 Task: Open a blank sheet, save the file as Stem.doc and add heading 'STEM Education'STEM Education ,with the parapraph,with the parapraph STEM education emphasizes the integration of science, technology, engineering, and mathematics. It promotes hands-on learning, critical thinking, problem-solving, and prepares students for careers in these fields, fostering innovation and technological advancement.Apply Font Style Andalus And font size 12. Apply font style in  Heading Elephant and font size 16 Change heading alignment to  Center
Action: Mouse moved to (165, 235)
Screenshot: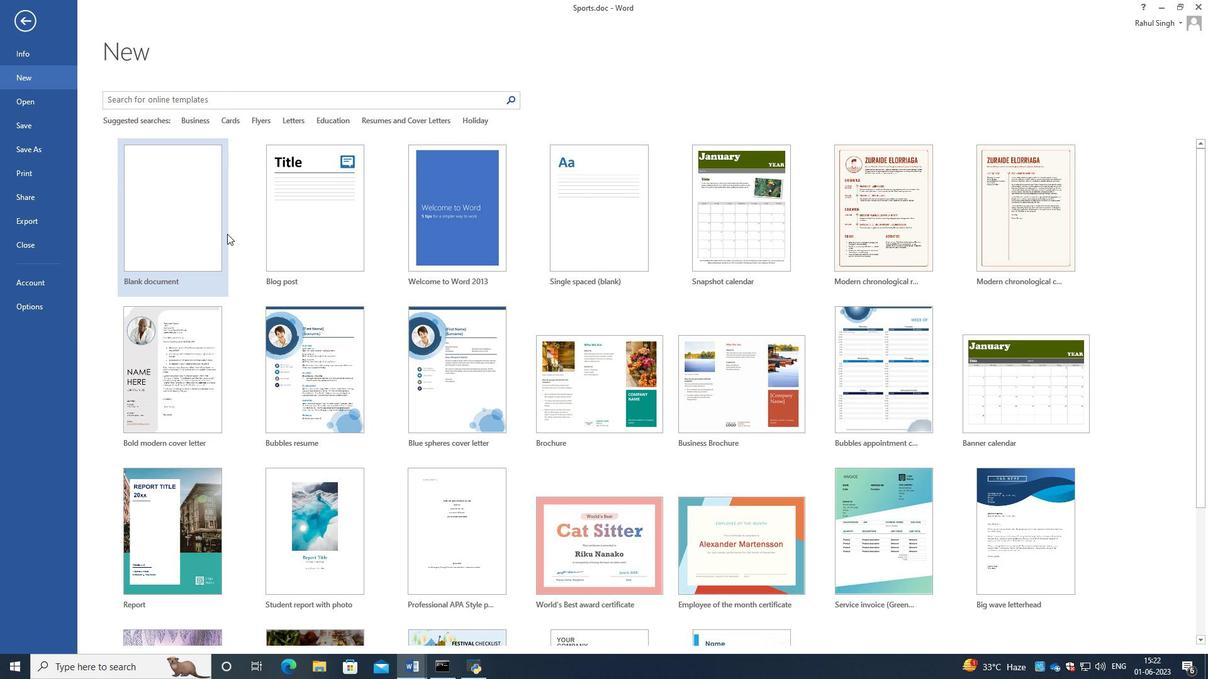 
Action: Mouse pressed left at (165, 235)
Screenshot: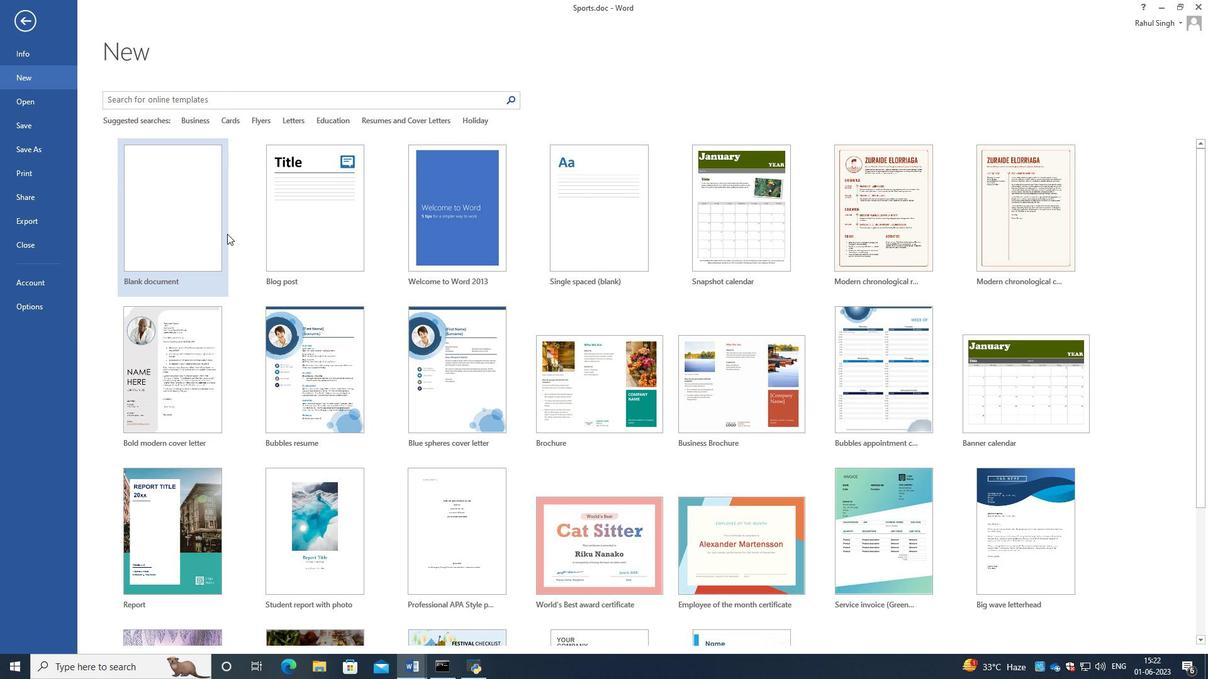 
Action: Mouse moved to (162, 100)
Screenshot: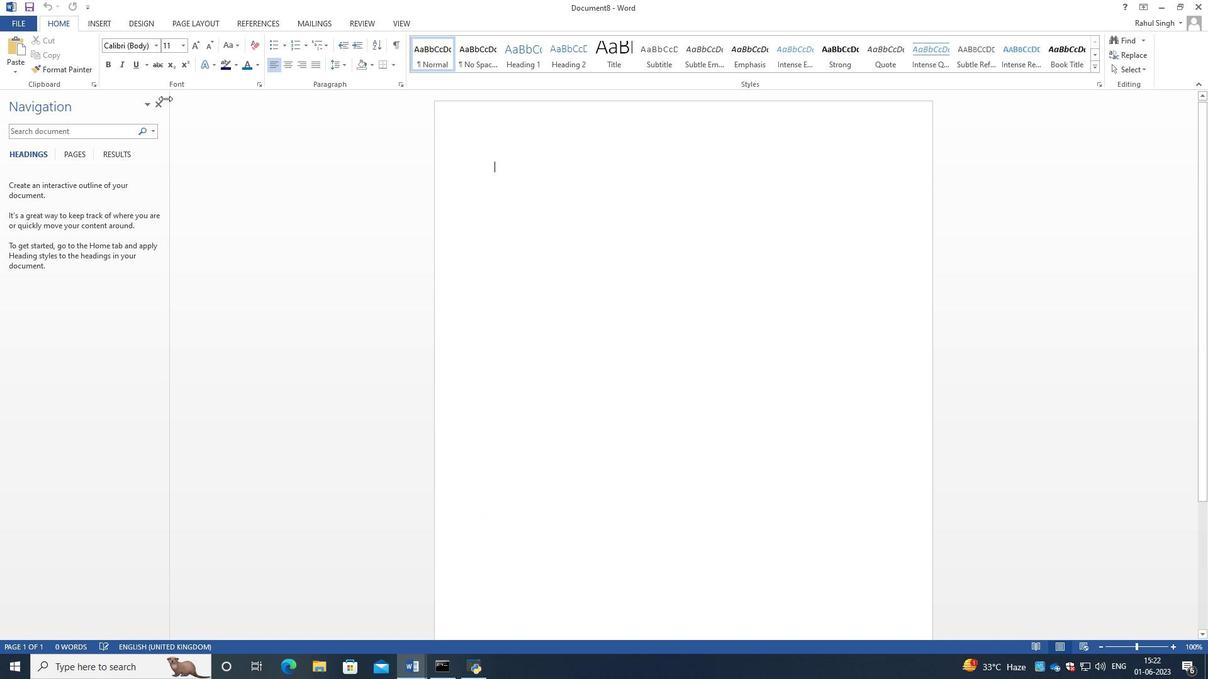 
Action: Mouse pressed left at (162, 100)
Screenshot: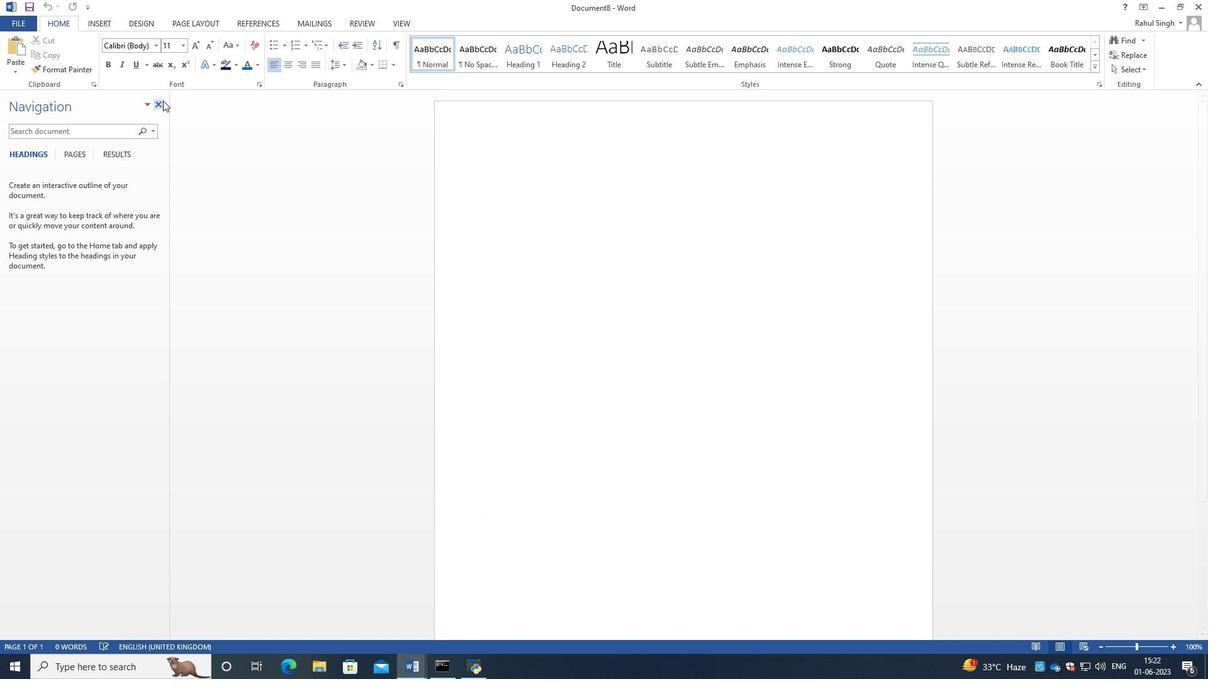 
Action: Mouse moved to (13, 22)
Screenshot: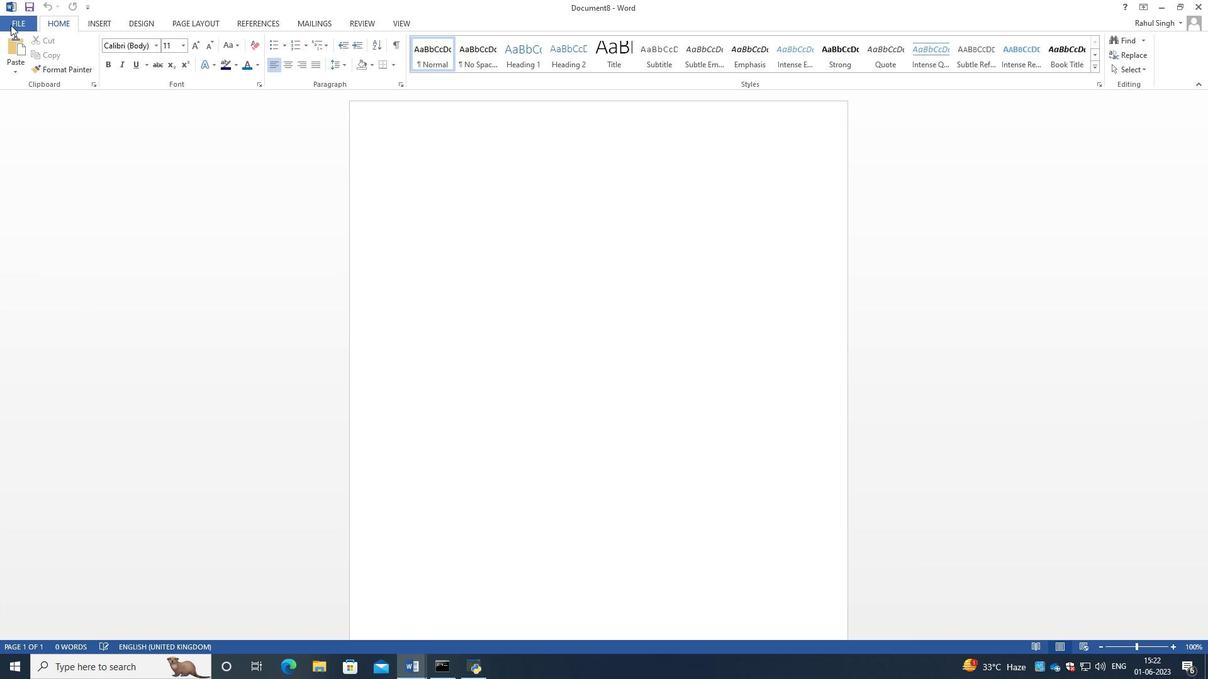 
Action: Mouse pressed left at (13, 22)
Screenshot: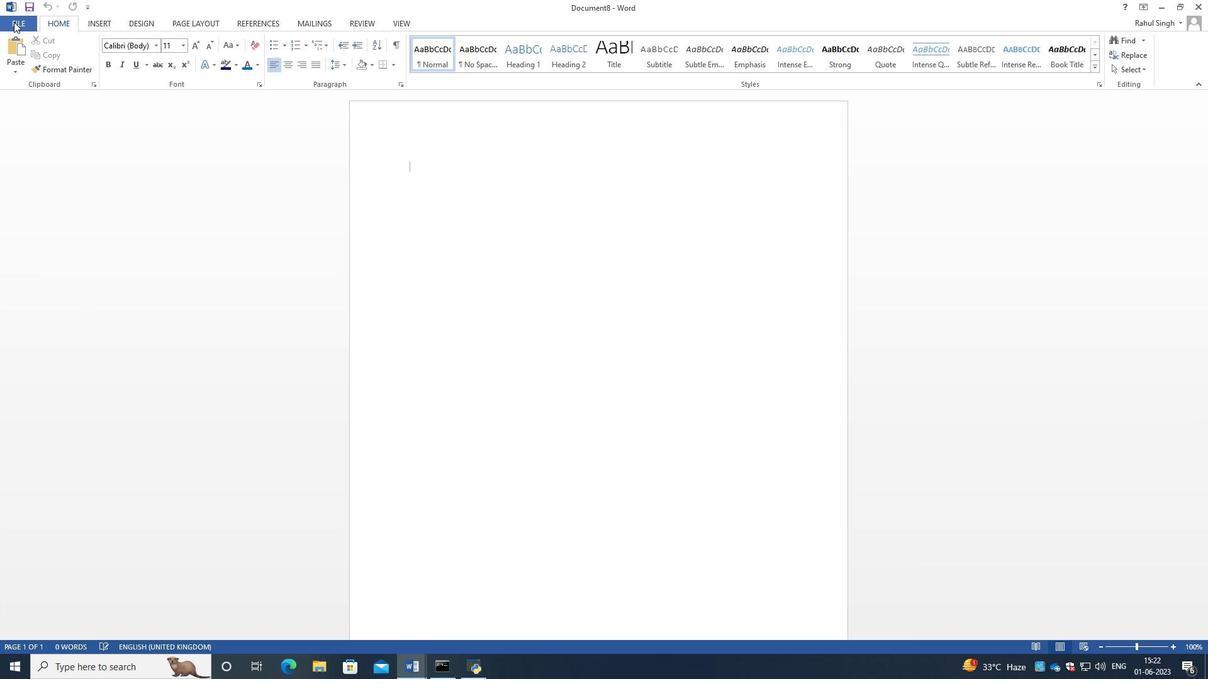 
Action: Mouse moved to (28, 153)
Screenshot: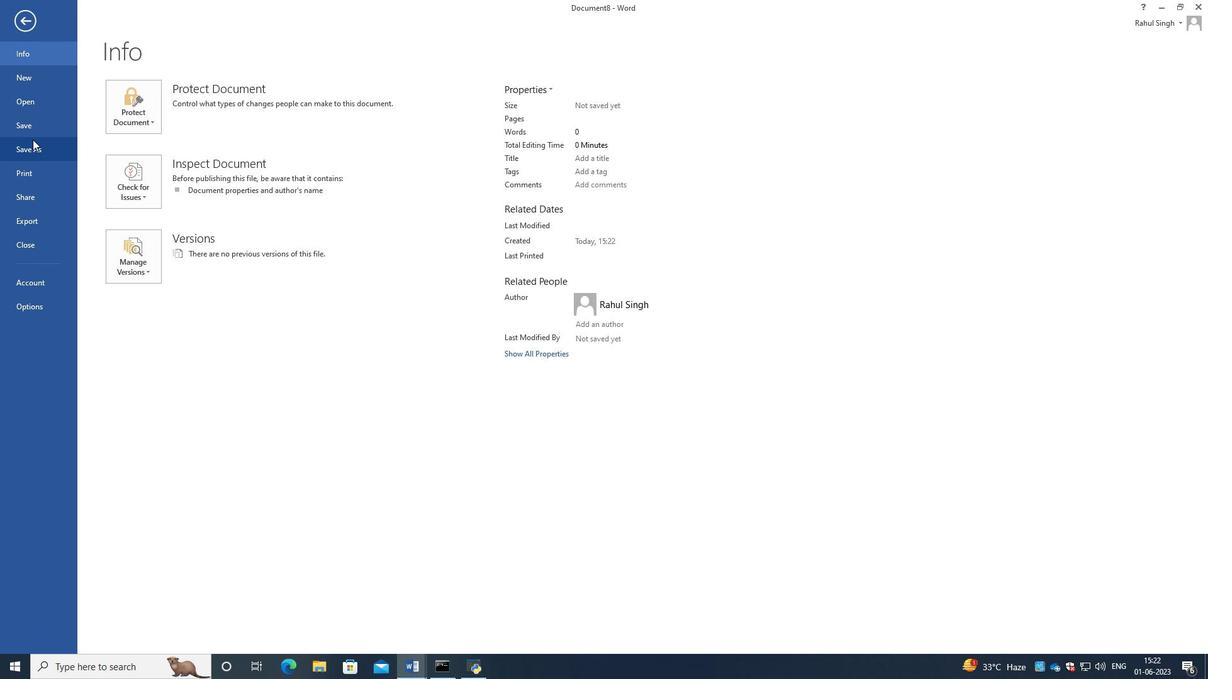 
Action: Mouse pressed left at (28, 153)
Screenshot: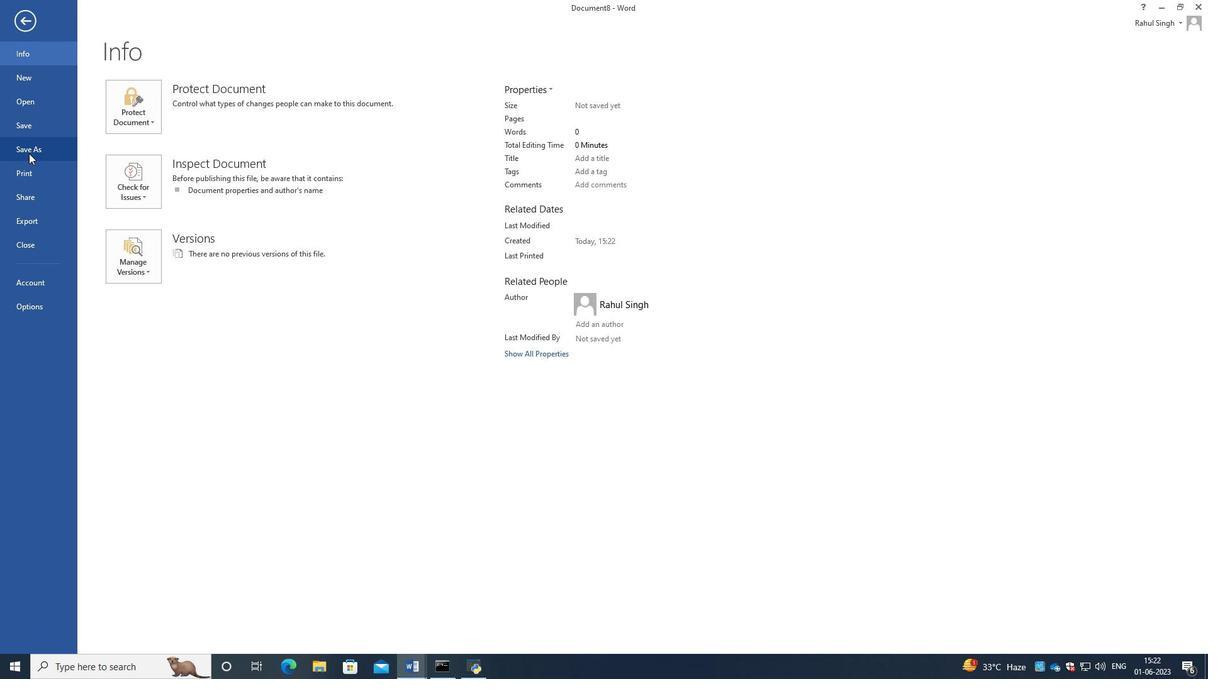 
Action: Mouse moved to (325, 132)
Screenshot: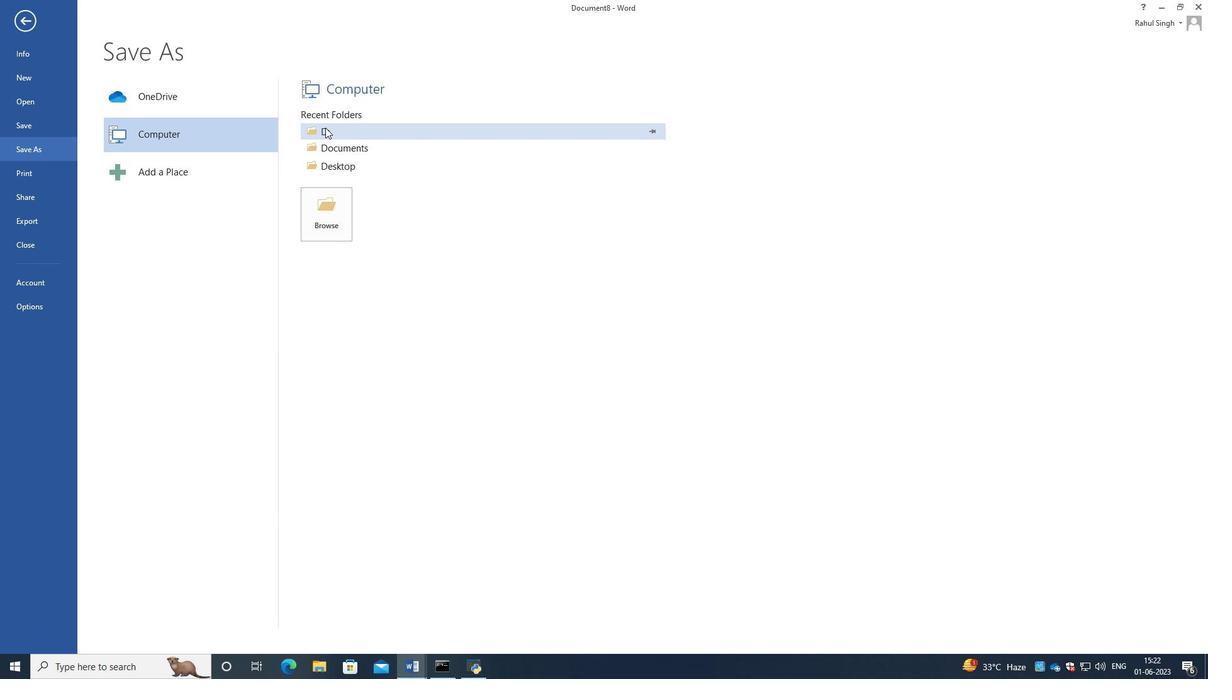 
Action: Mouse pressed left at (325, 132)
Screenshot: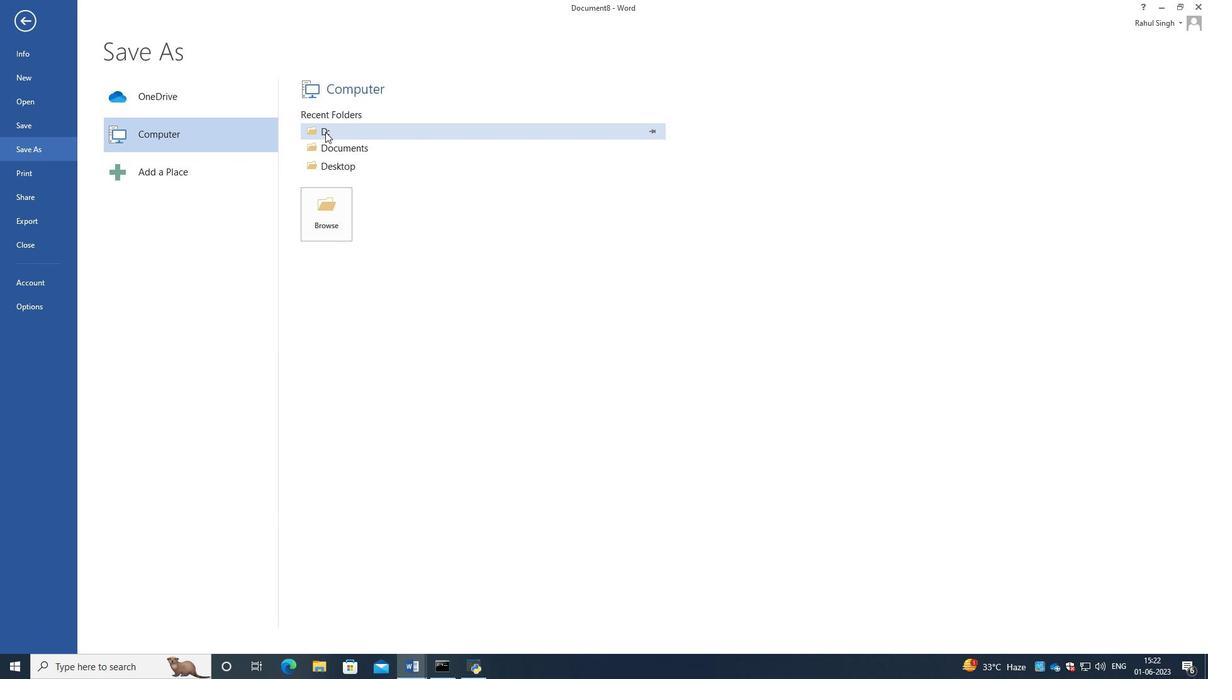 
Action: Mouse moved to (314, 276)
Screenshot: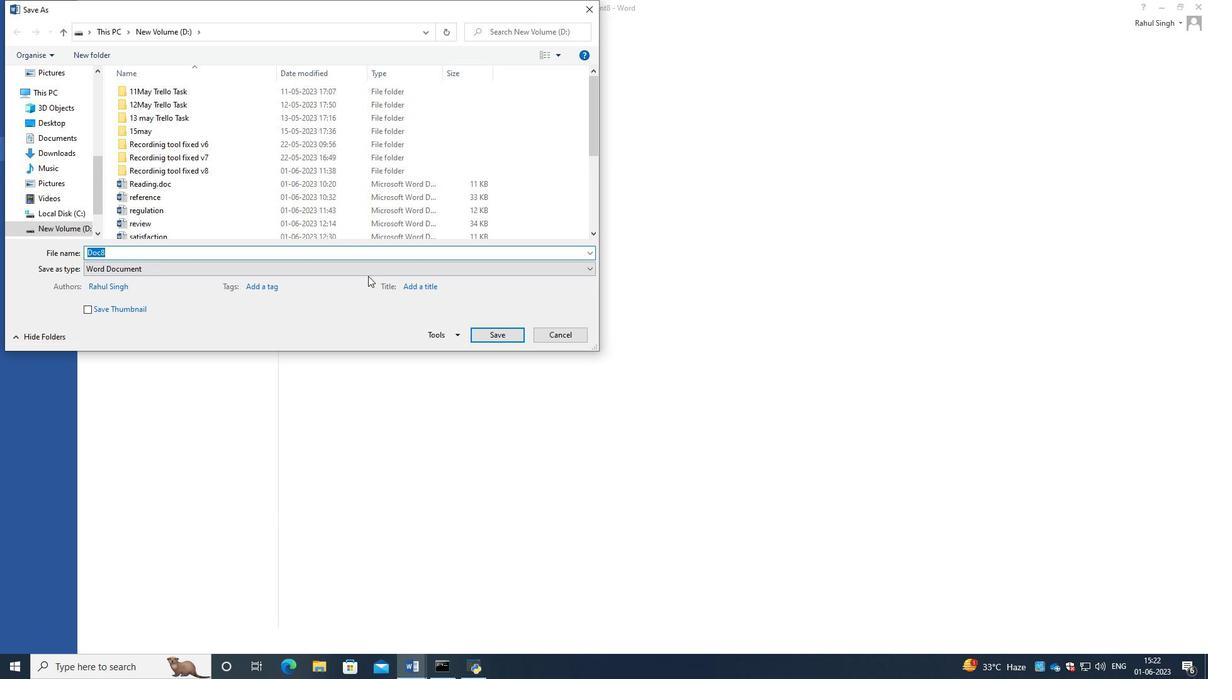 
Action: Key pressed <Key.backspace>stem.doc
Screenshot: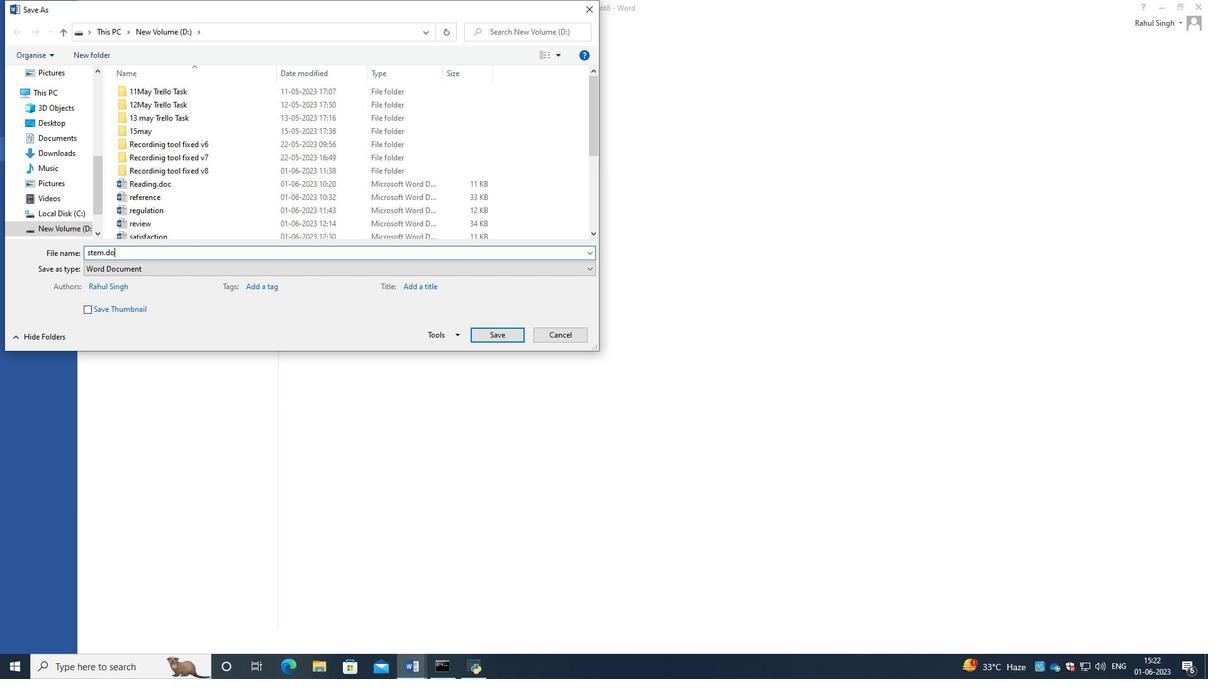 
Action: Mouse moved to (488, 331)
Screenshot: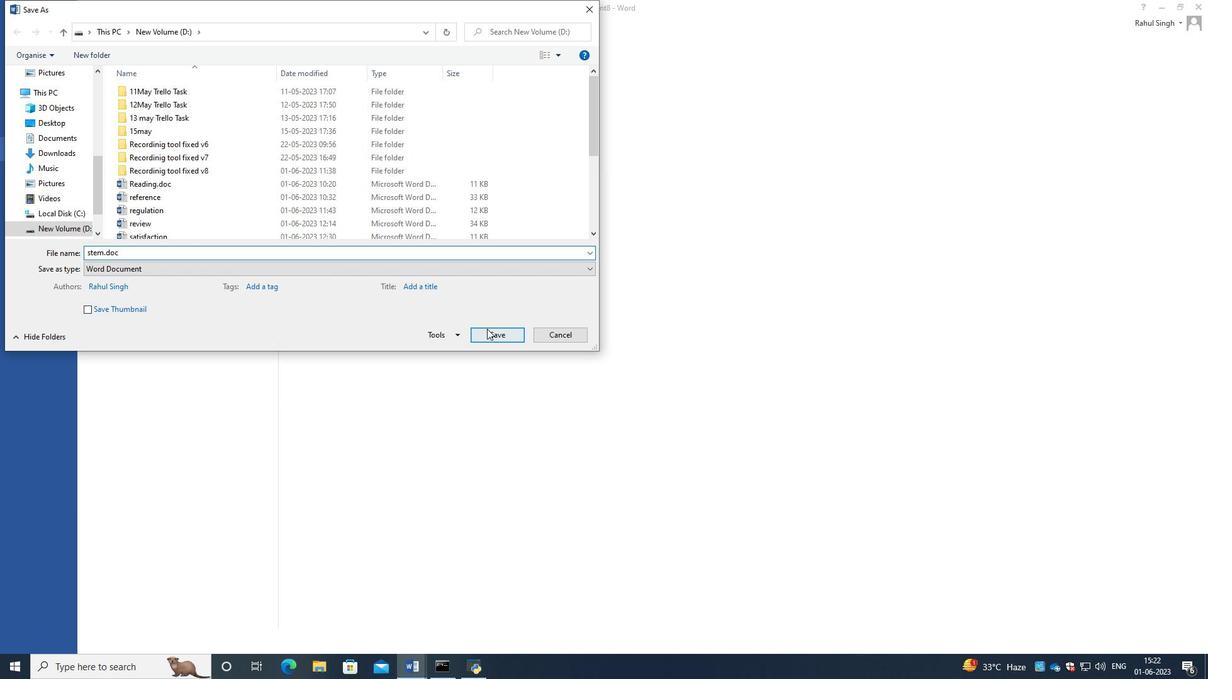 
Action: Mouse pressed left at (488, 331)
Screenshot: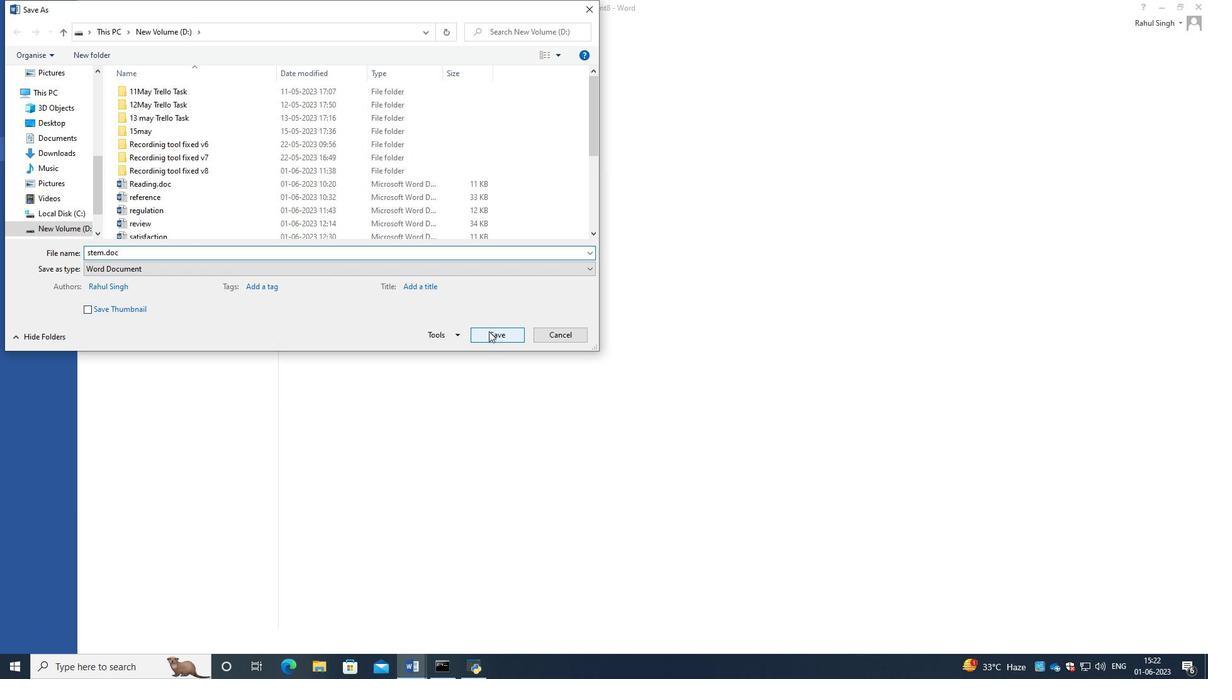 
Action: Key pressed <Key.caps_lock>STEM<Key.space><Key.caps_lock>e<Key.caps_lock>DUCA<Key.backspace><Key.backspace><Key.backspace><Key.backspace><Key.backspace>E<Key.caps_lock>ducations<Key.enter><Key.enter><Key.caps_lock>S<Key.caps_lock>t<Key.backspace><Key.caps_lock>TEM<Key.space><Key.caps_lock><Key.caps_lock>E<Key.caps_lock>dus<Key.backspace>cations<Key.space>emphasizes<Key.space>the<Key.space>integration<Key.space>of<Key.space>science,<Key.space>technology,<Key.space>engineering,<Key.space>and<Key.space>mathematics.<Key.space><Key.caps_lock>I<Key.caps_lock>t<Key.space>promotes<Key.space>hand-s<Key.backspace><Key.backspace>s-on0<Key.backspace>-learning<Key.space>,<Key.space>criti<Key.backspace><Key.backspace>ctical<Key.space>t<Key.backspace><Key.backspace><Key.backspace><Key.backspace><Key.backspace><Key.backspace><Key.backspace><Key.backspace>tical<Key.space>thinking,<Key.space>problem<Key.space><Key.backspace>-solving,<Key.space>and<Key.space>prepares<Key.space>students<Key.space>fr<Key.backspace>or<Key.space>careers<Key.space>i<Key.space><Key.backspace>n<Key.space>t<Key.backspace><Key.backspace><Key.backspace><Key.backspace>in<Key.space>these<Key.space>fiels<Key.backspace>ds,<Key.space><Key.caps_lock><Key.caps_lock>fostering<Key.space>innovation<Key.space>and<Key.space>technological<Key.space>advancement.
Screenshot: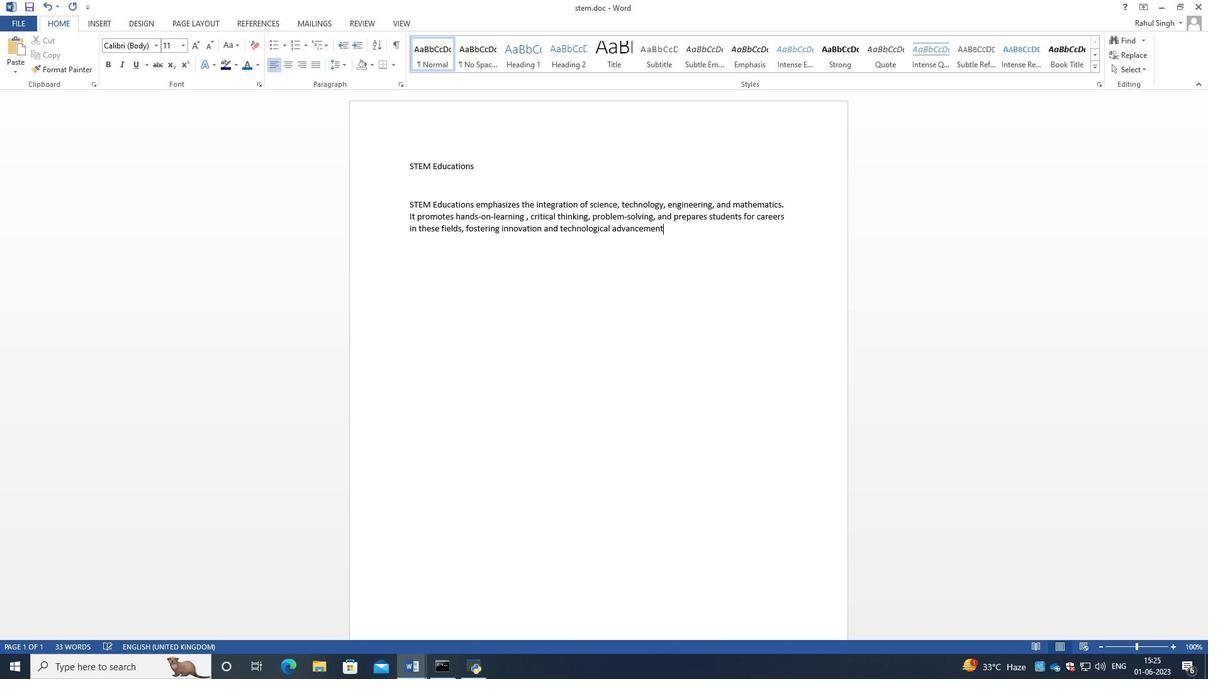
Action: Mouse moved to (458, 283)
Screenshot: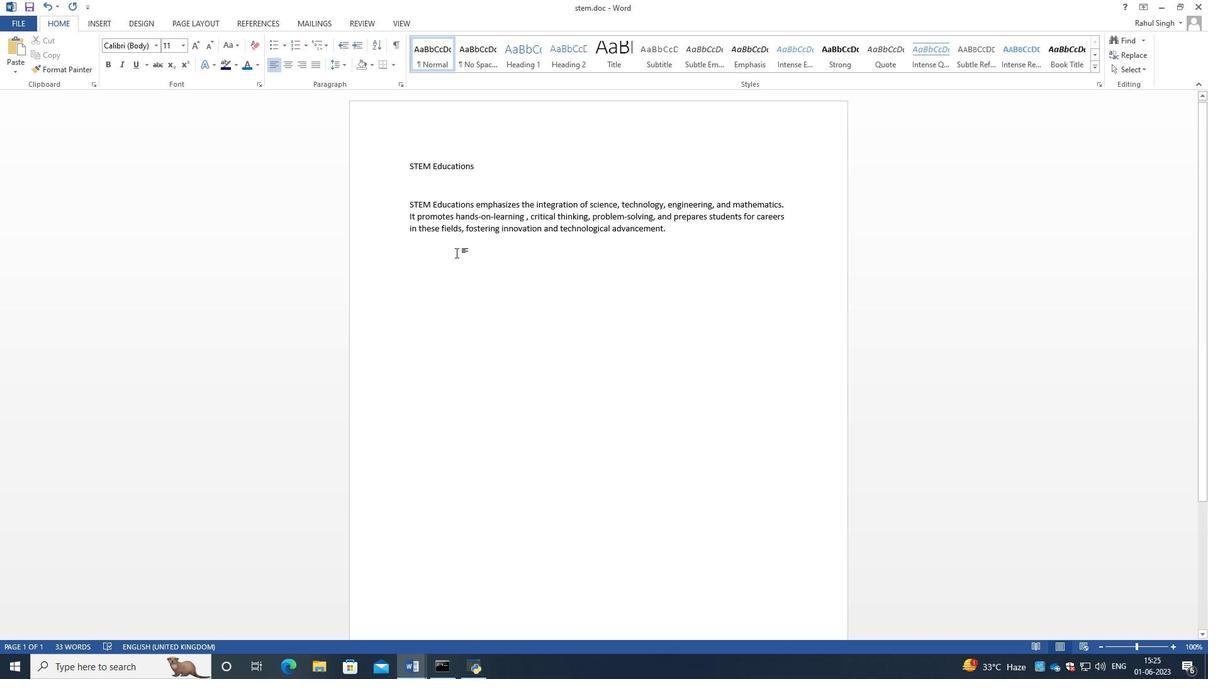 
Action: Mouse pressed left at (458, 283)
Screenshot: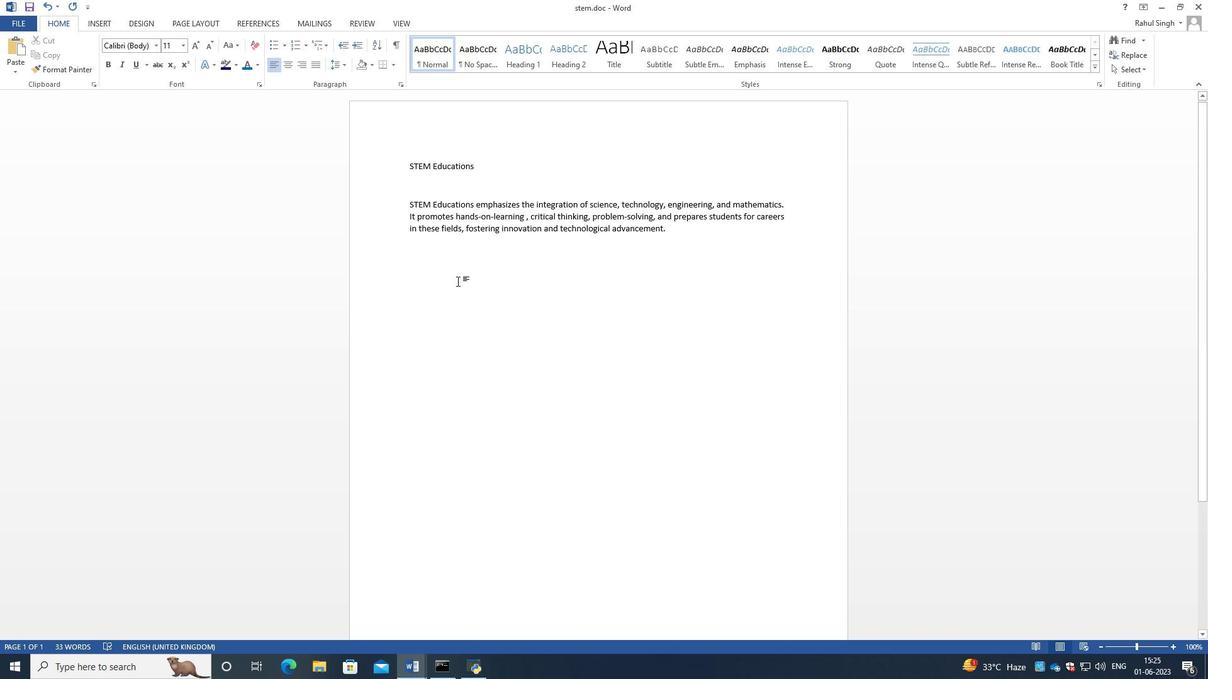 
Action: Mouse moved to (525, 215)
Screenshot: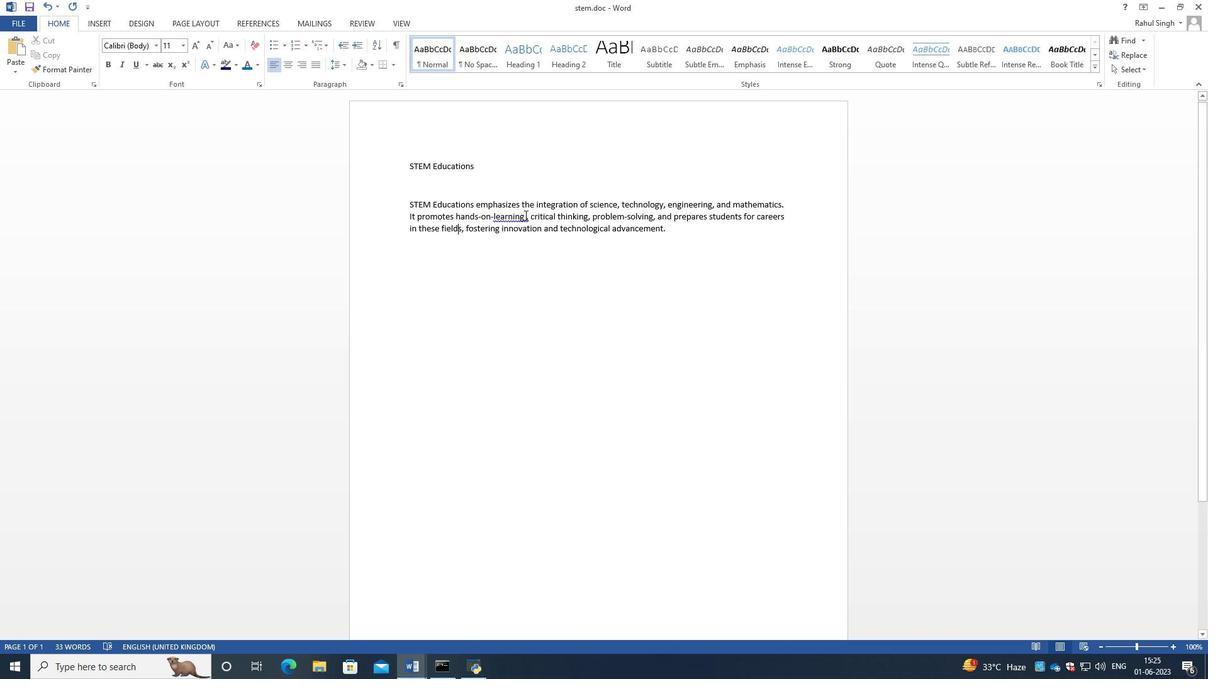 
Action: Mouse pressed left at (525, 215)
Screenshot: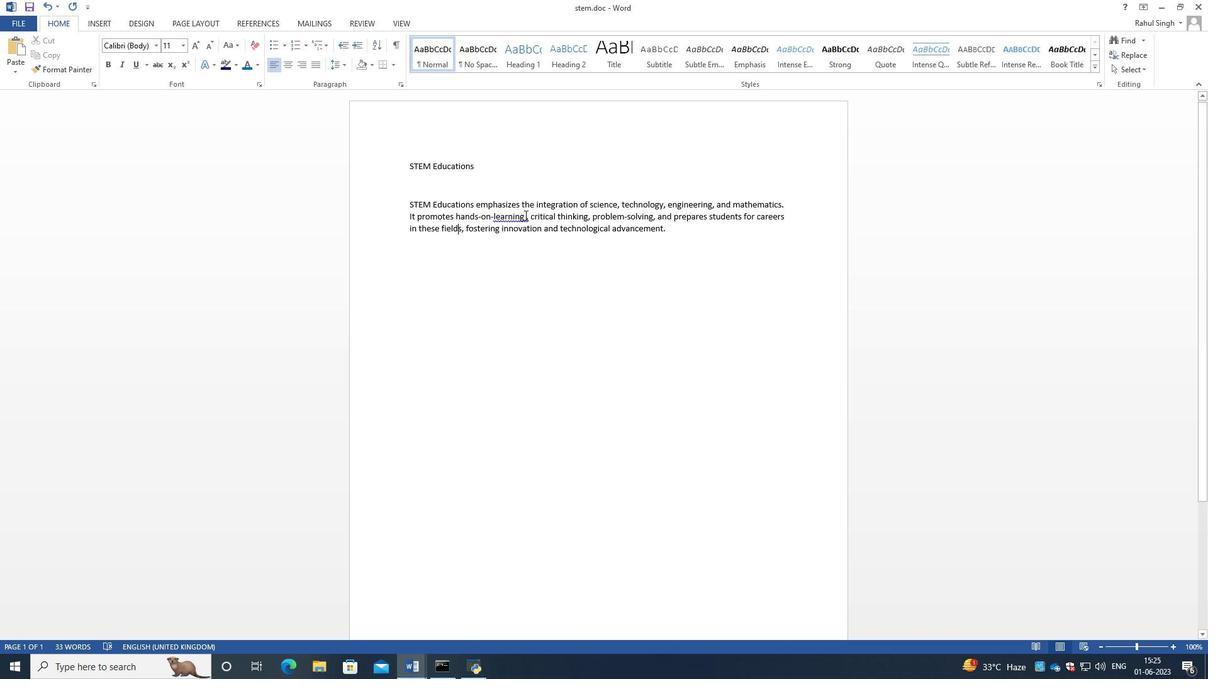 
Action: Mouse moved to (529, 215)
Screenshot: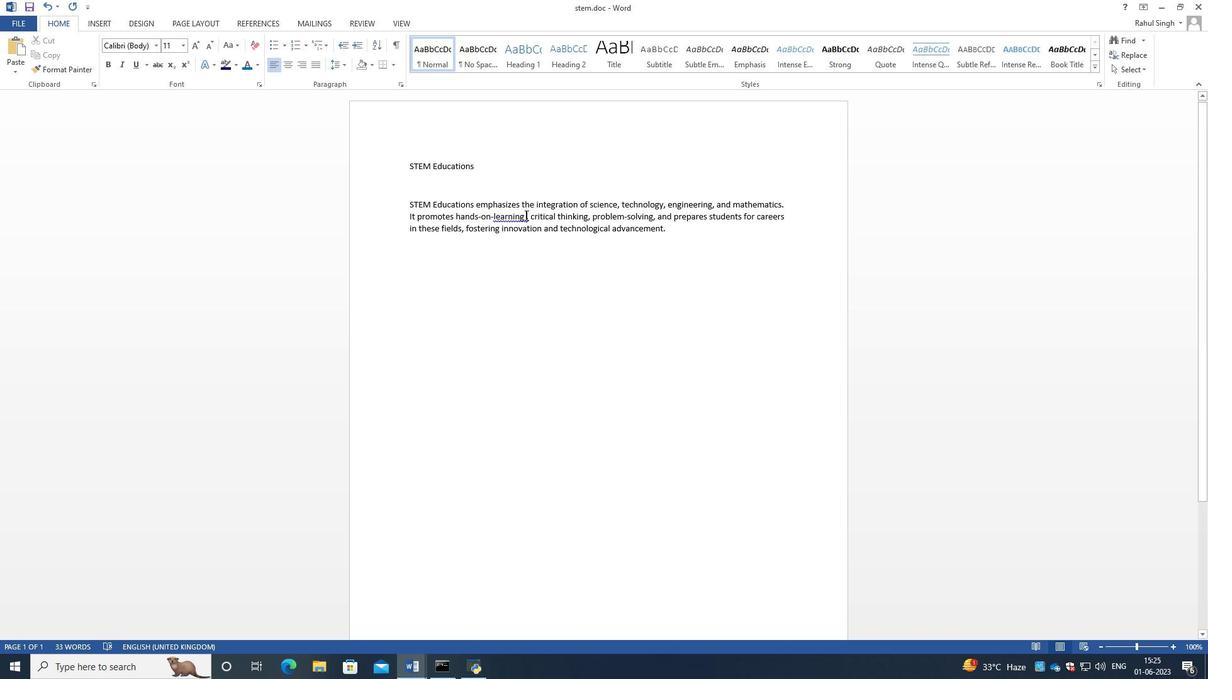 
Action: Key pressed <Key.backspace>
Screenshot: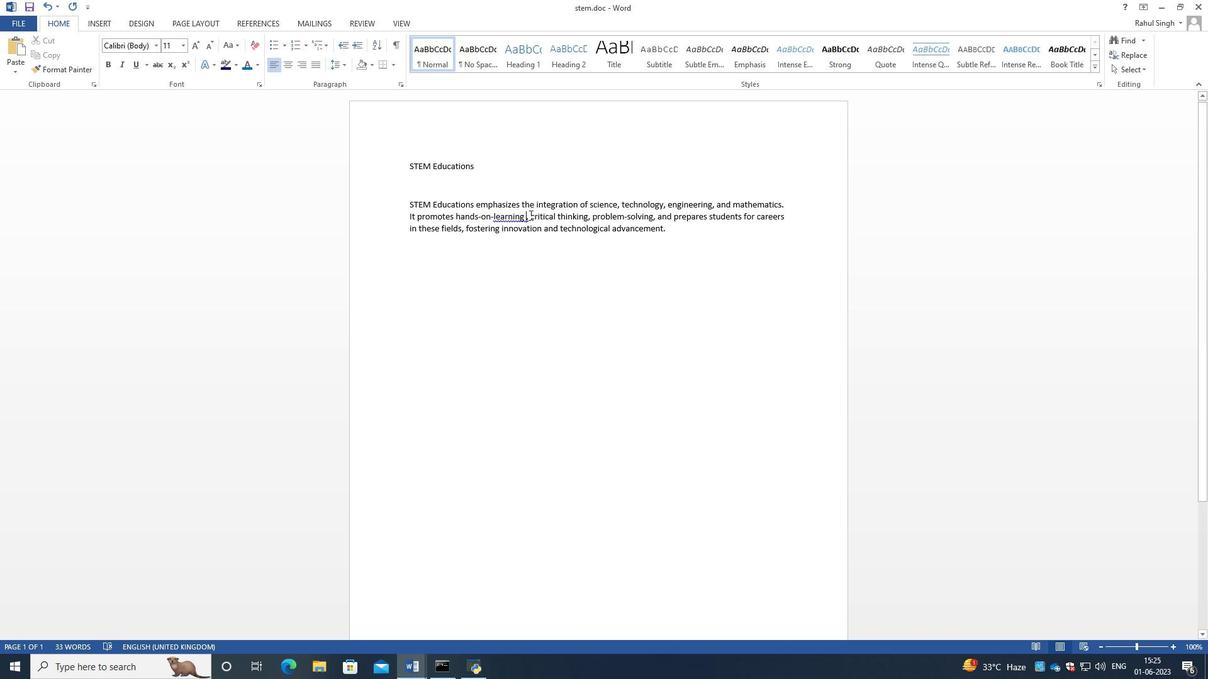 
Action: Mouse moved to (534, 325)
Screenshot: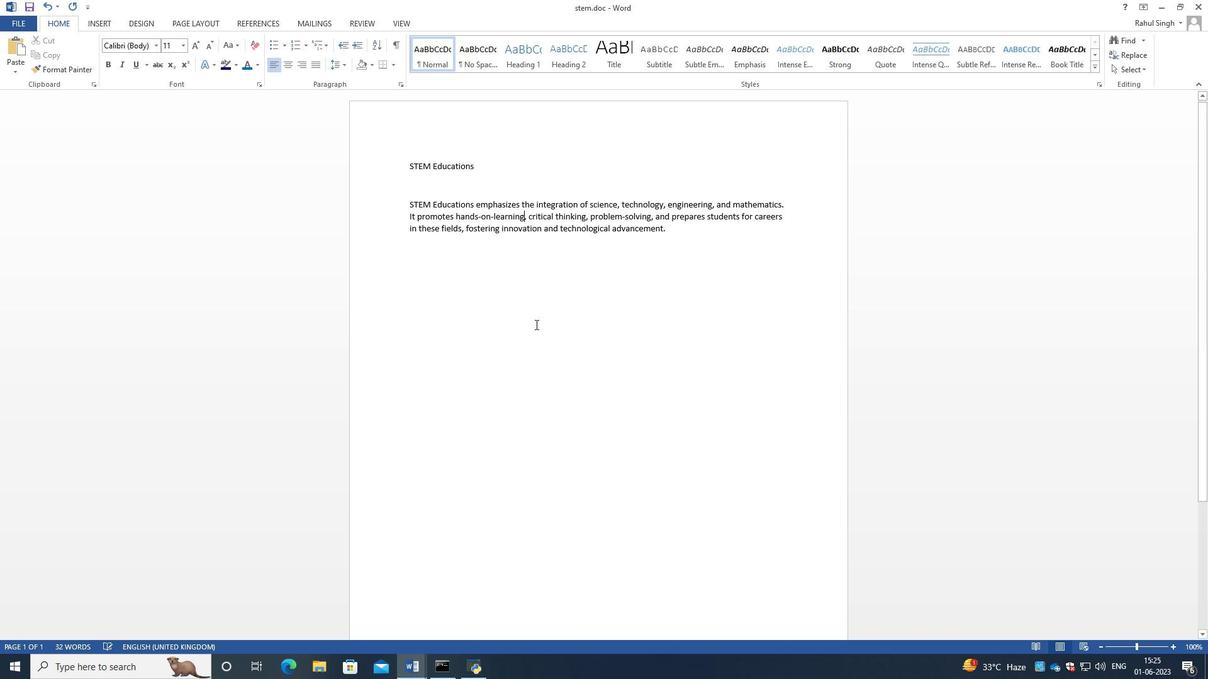 
Action: Mouse pressed left at (534, 325)
Screenshot: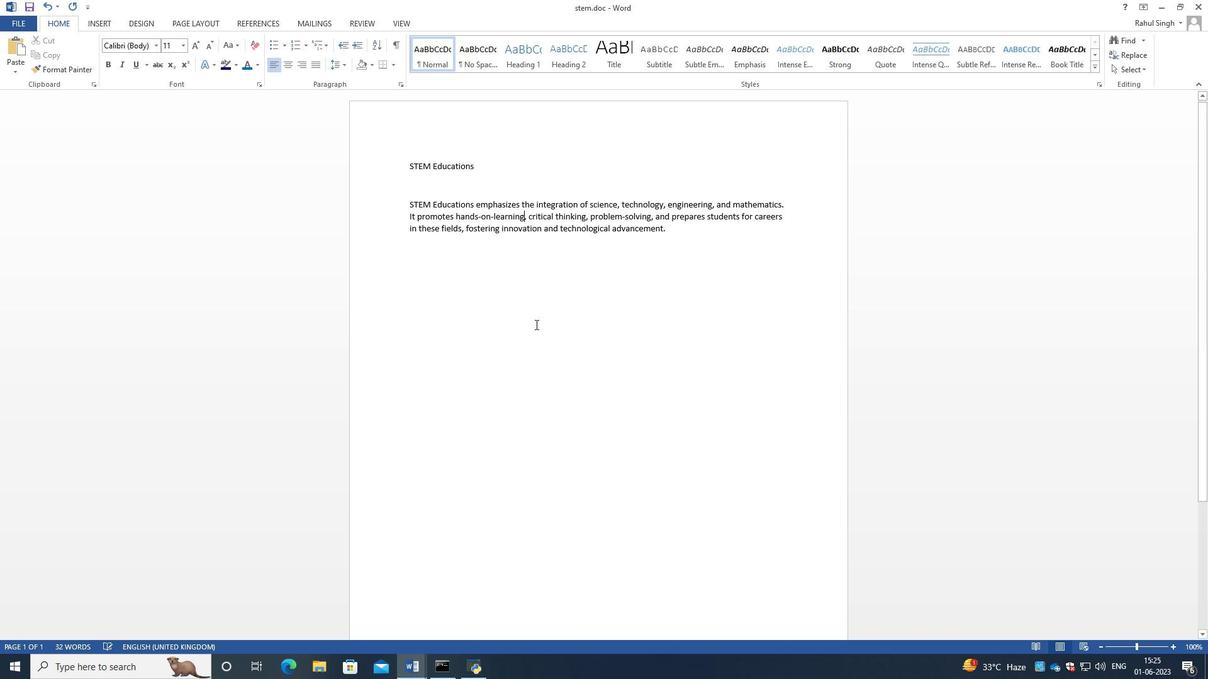
Action: Mouse moved to (409, 203)
Screenshot: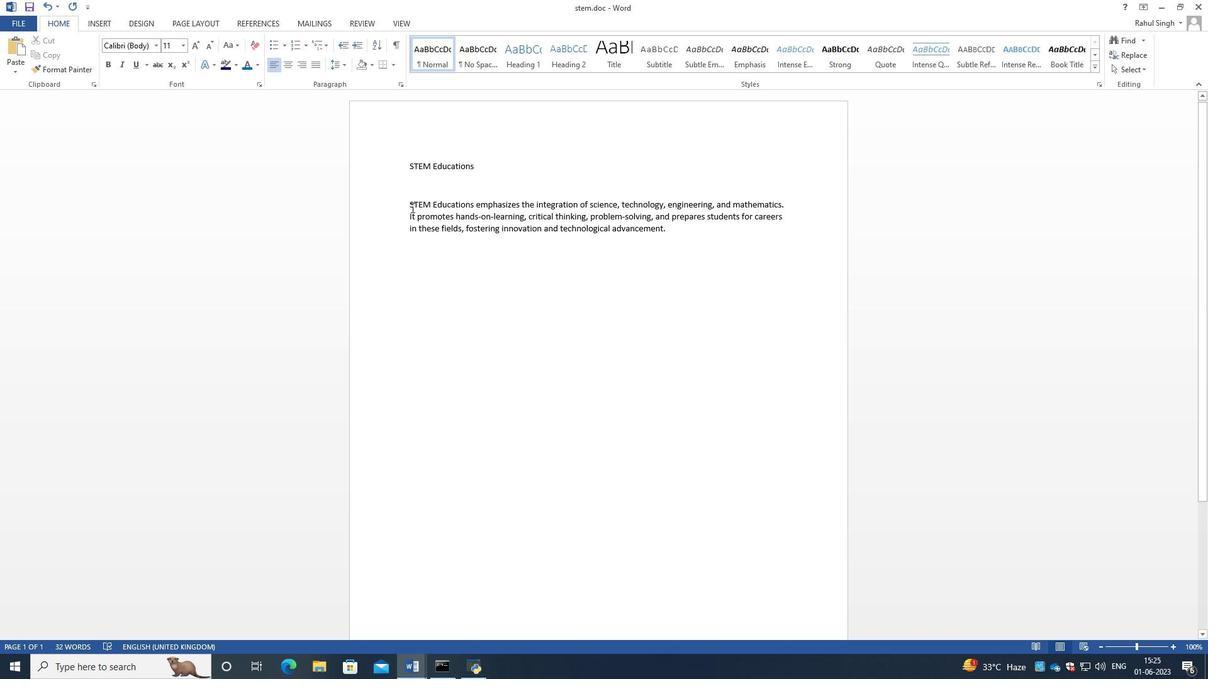 
Action: Mouse pressed left at (409, 203)
Screenshot: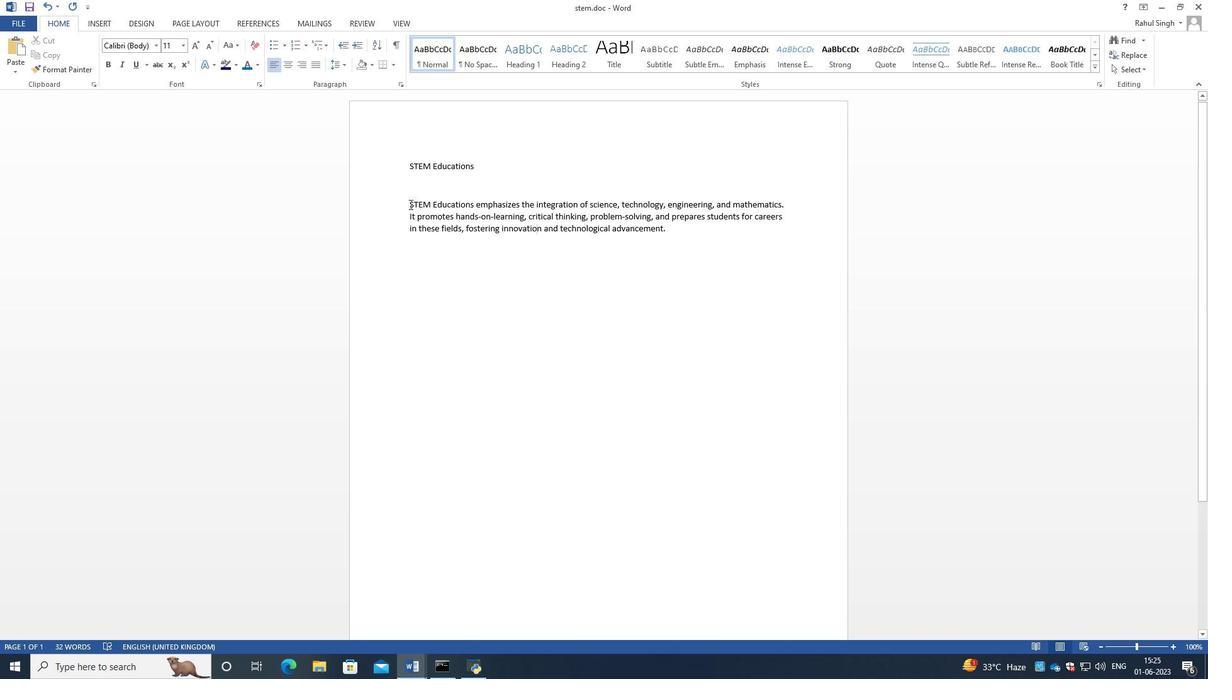 
Action: Mouse moved to (152, 44)
Screenshot: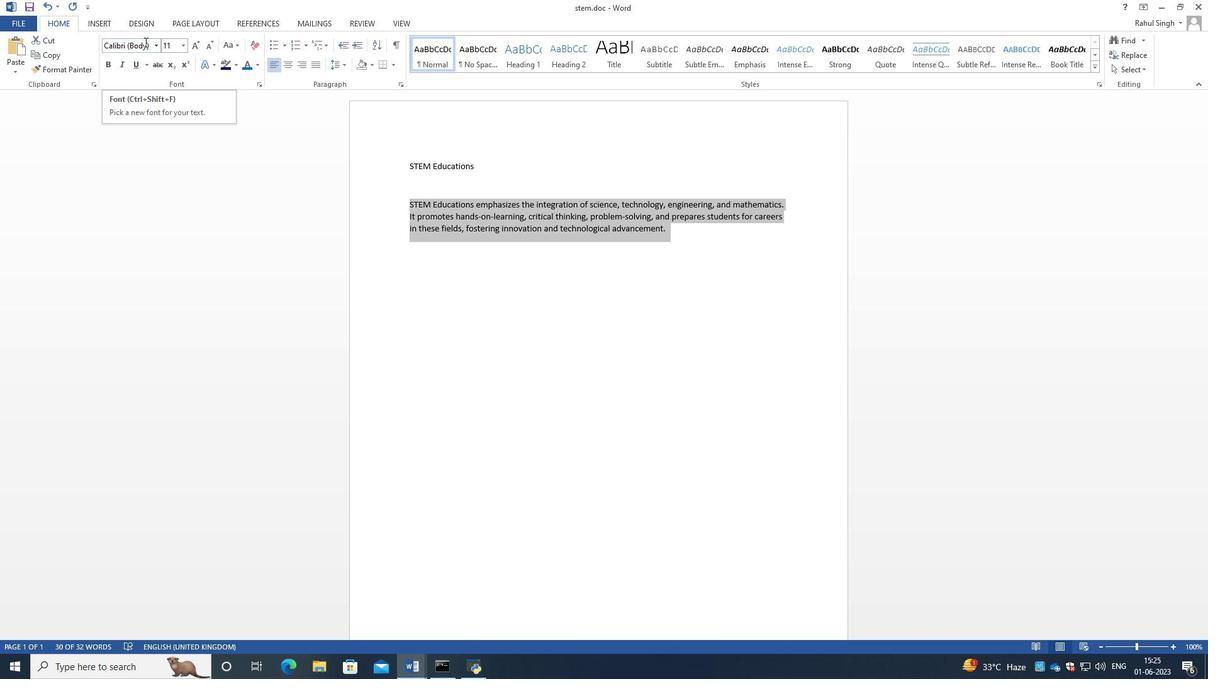 
Action: Mouse pressed left at (152, 44)
Screenshot: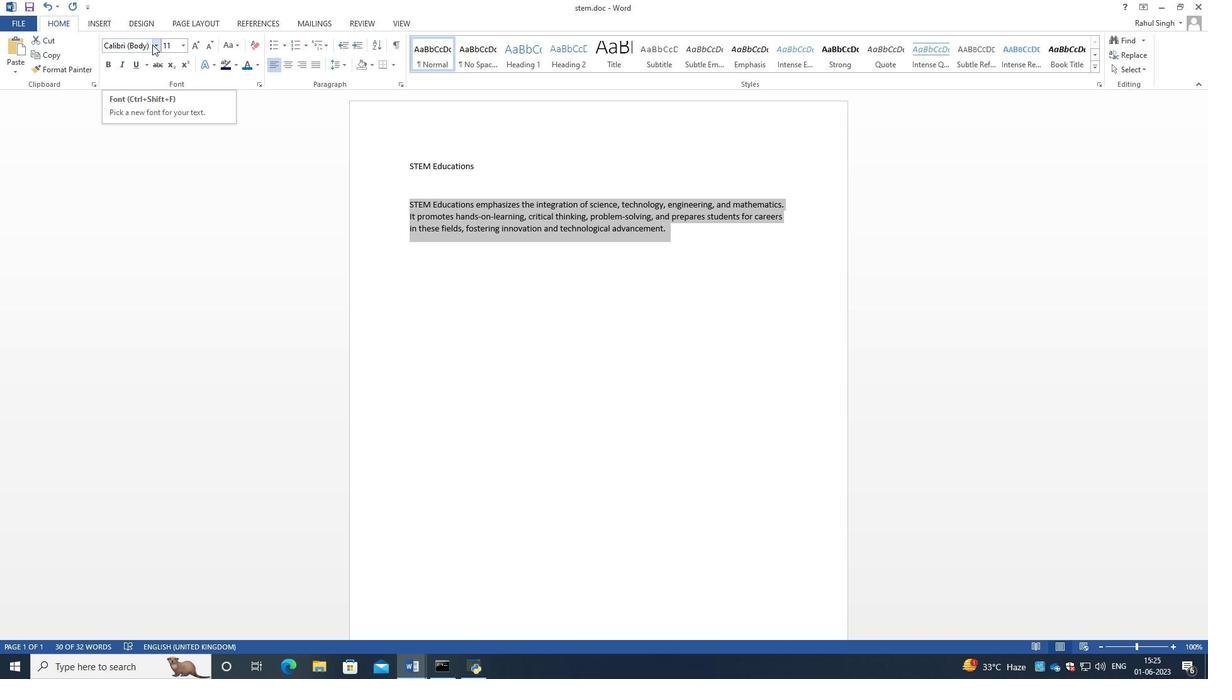 
Action: Mouse moved to (152, 44)
Screenshot: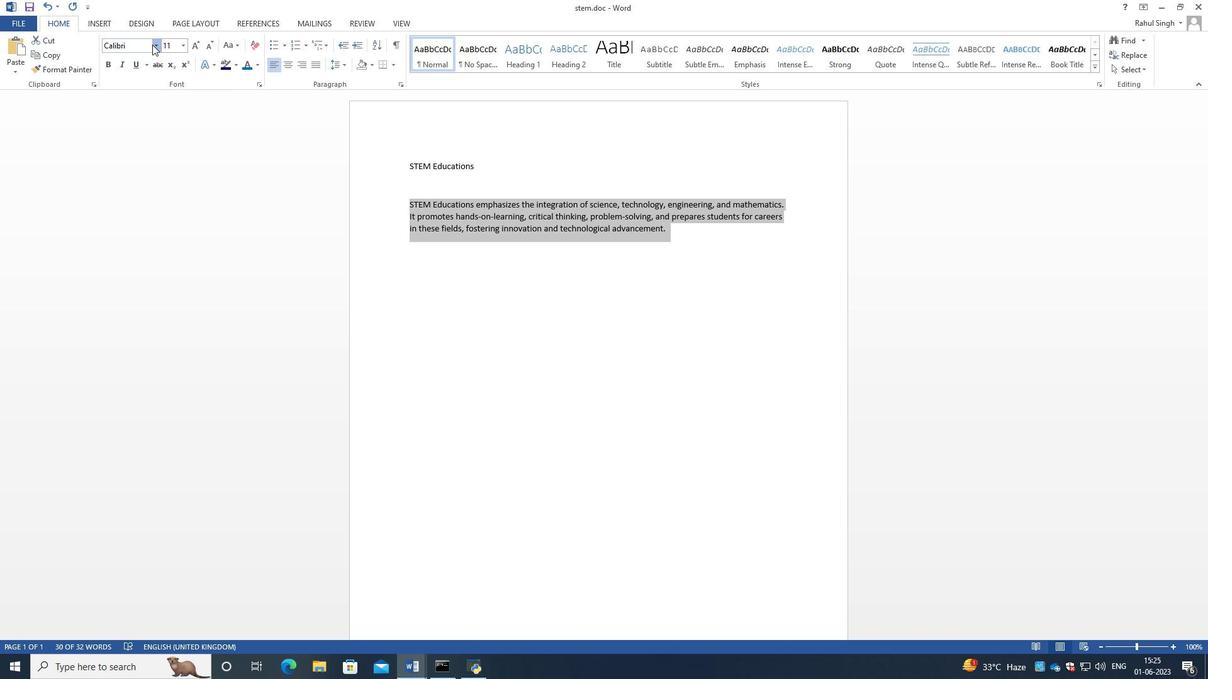 
Action: Key pressed andalus<Key.enter>
Screenshot: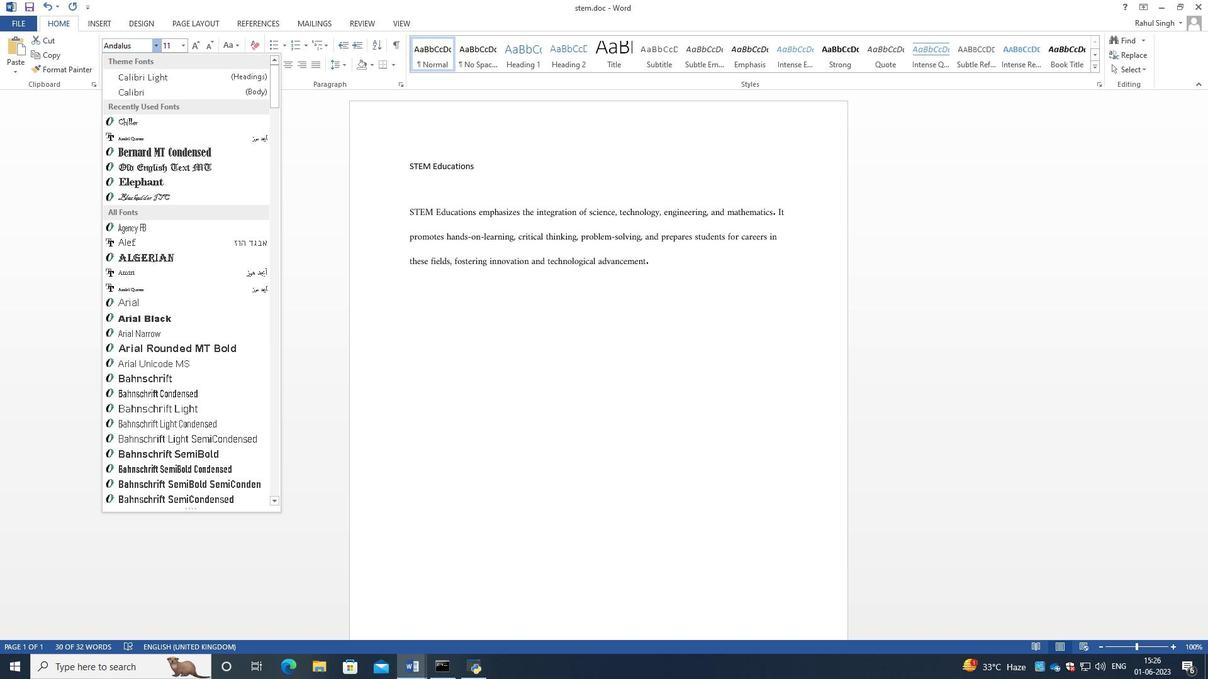 
Action: Mouse moved to (582, 362)
Screenshot: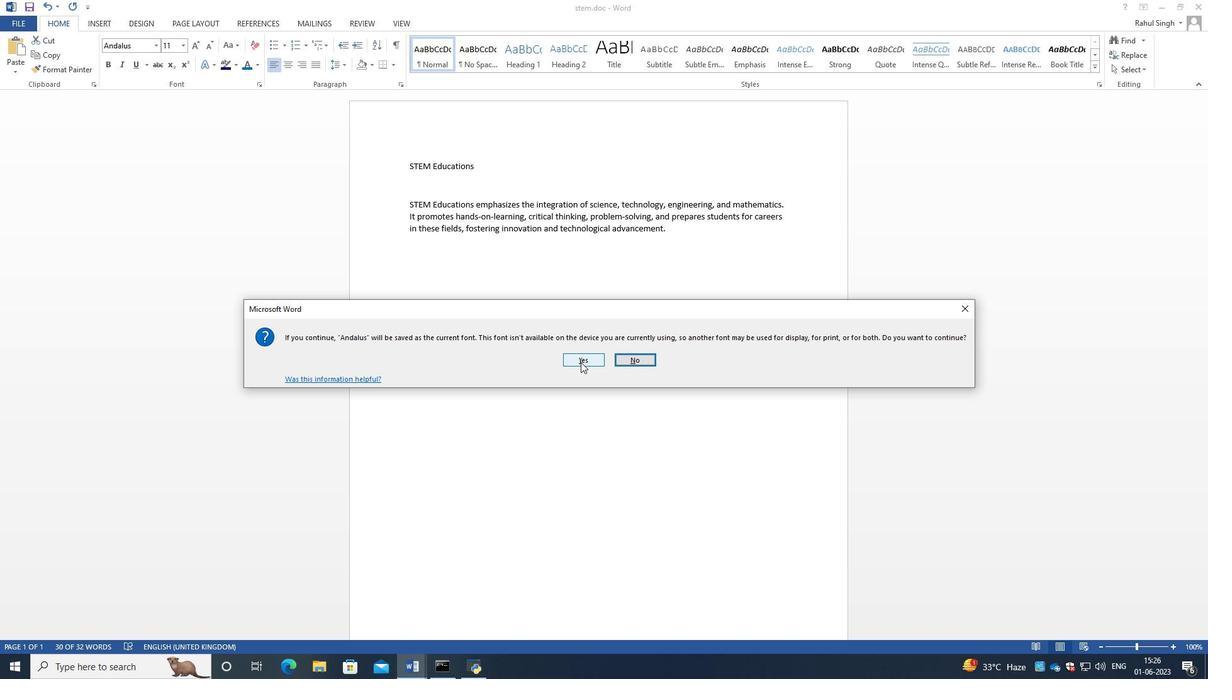 
Action: Mouse pressed left at (582, 362)
Screenshot: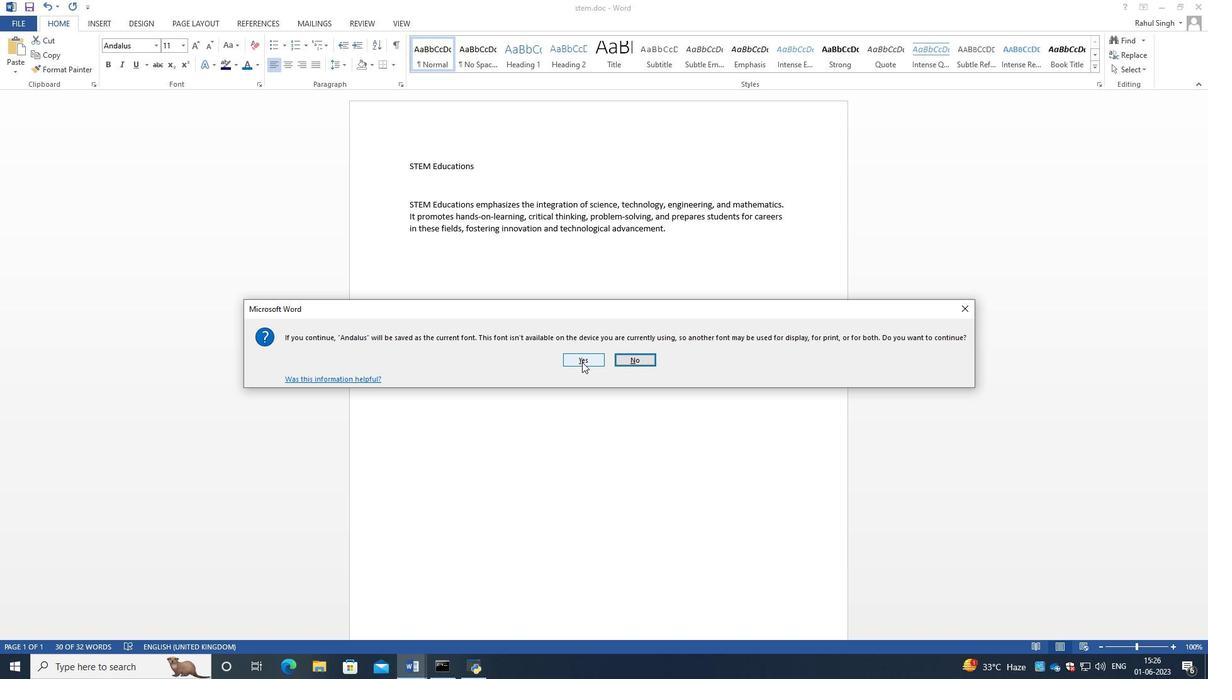 
Action: Mouse moved to (478, 169)
Screenshot: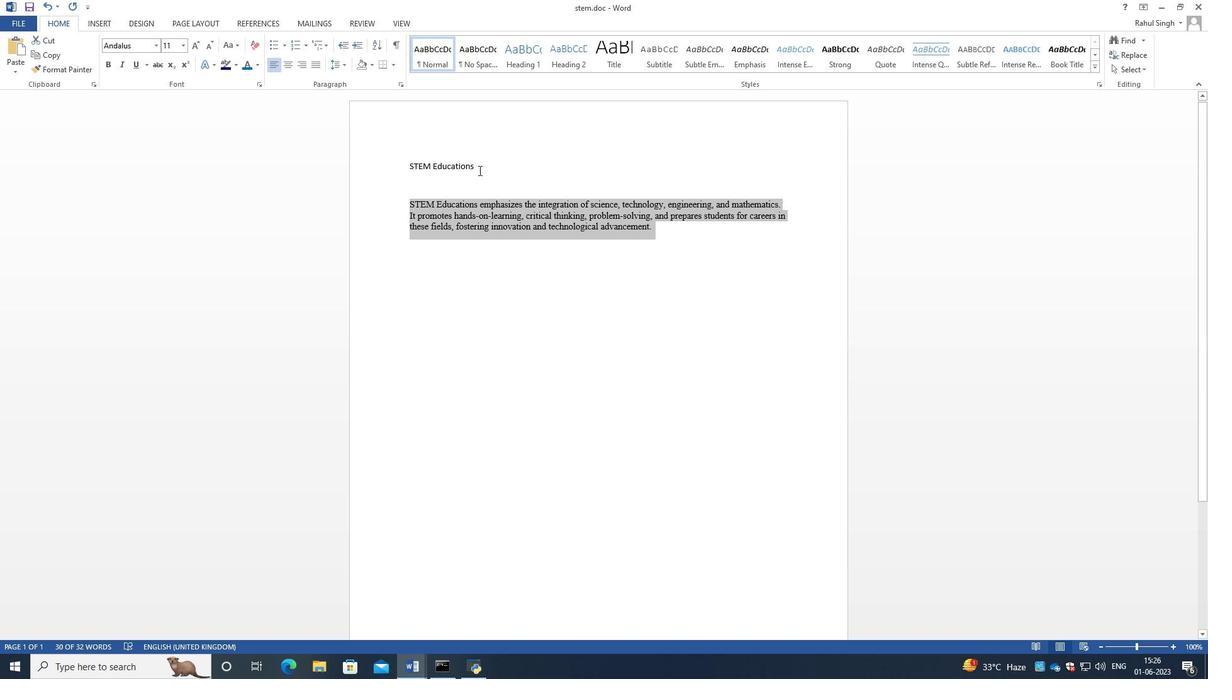 
Action: Mouse pressed left at (478, 169)
Screenshot: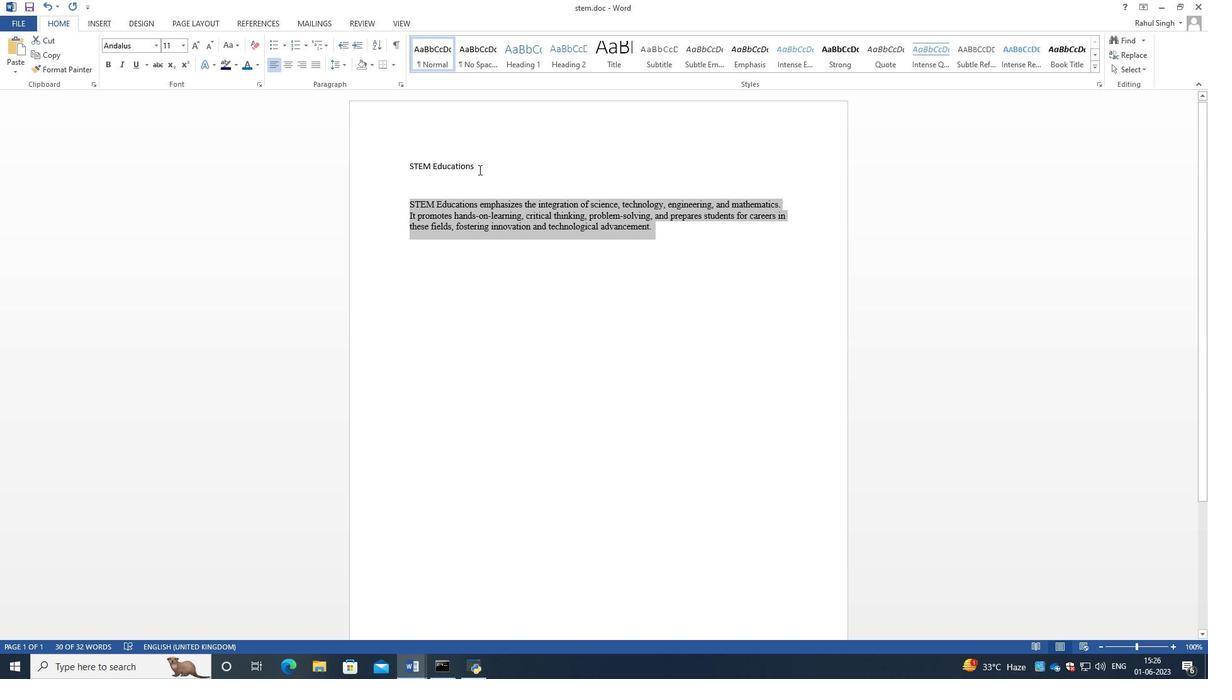 
Action: Mouse moved to (481, 190)
Screenshot: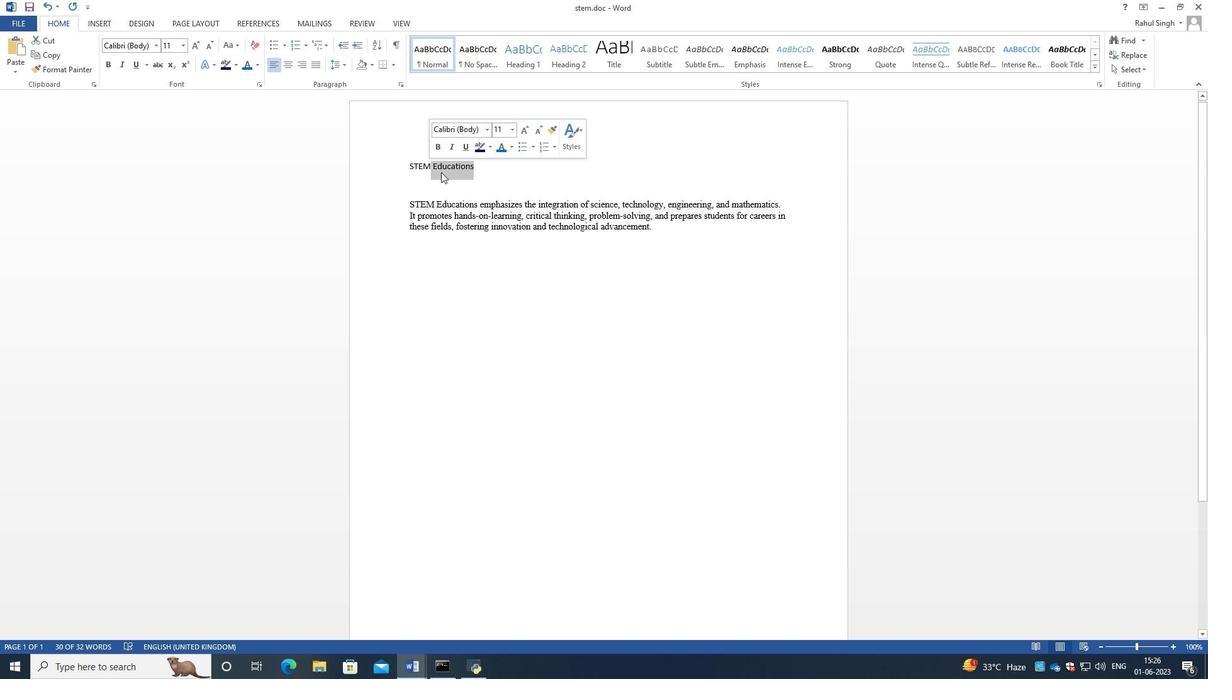 
Action: Mouse pressed left at (481, 190)
Screenshot: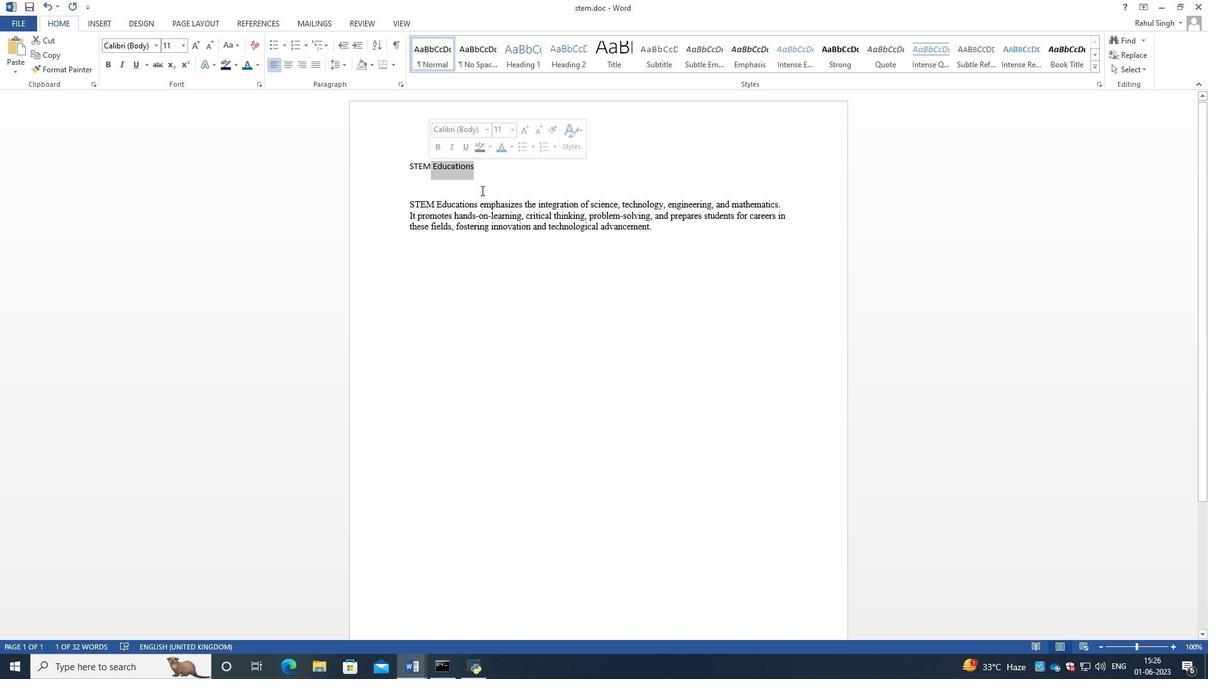 
Action: Mouse moved to (404, 202)
Screenshot: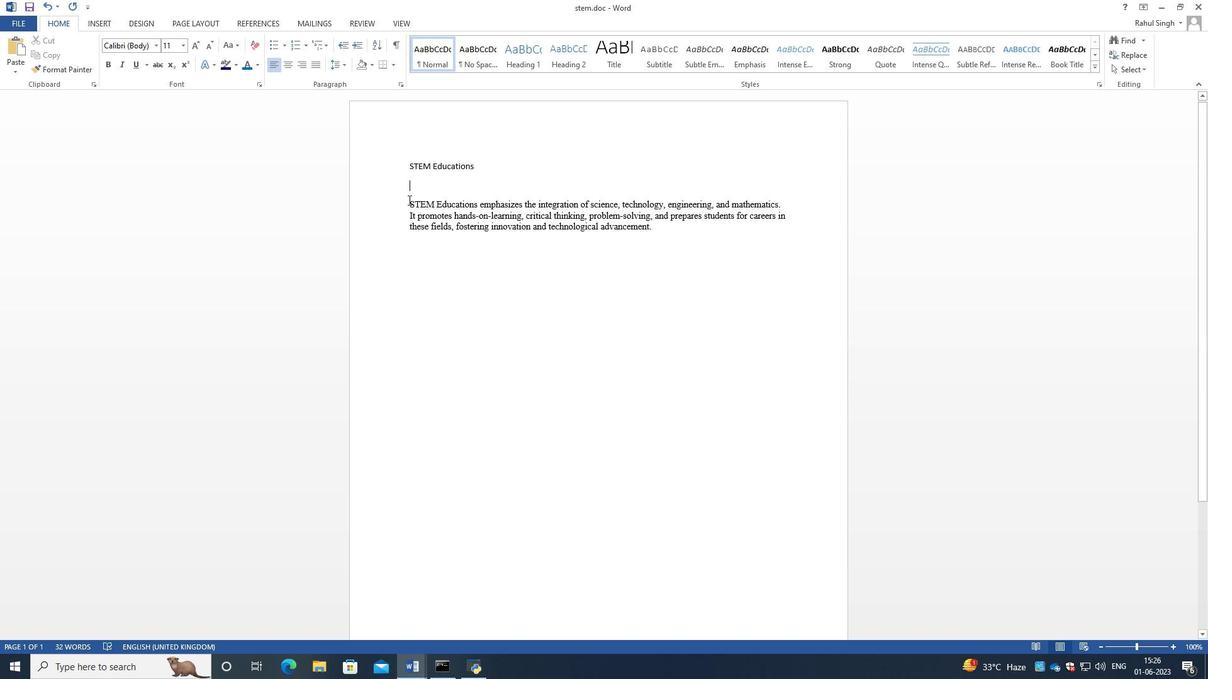 
Action: Mouse pressed left at (404, 202)
Screenshot: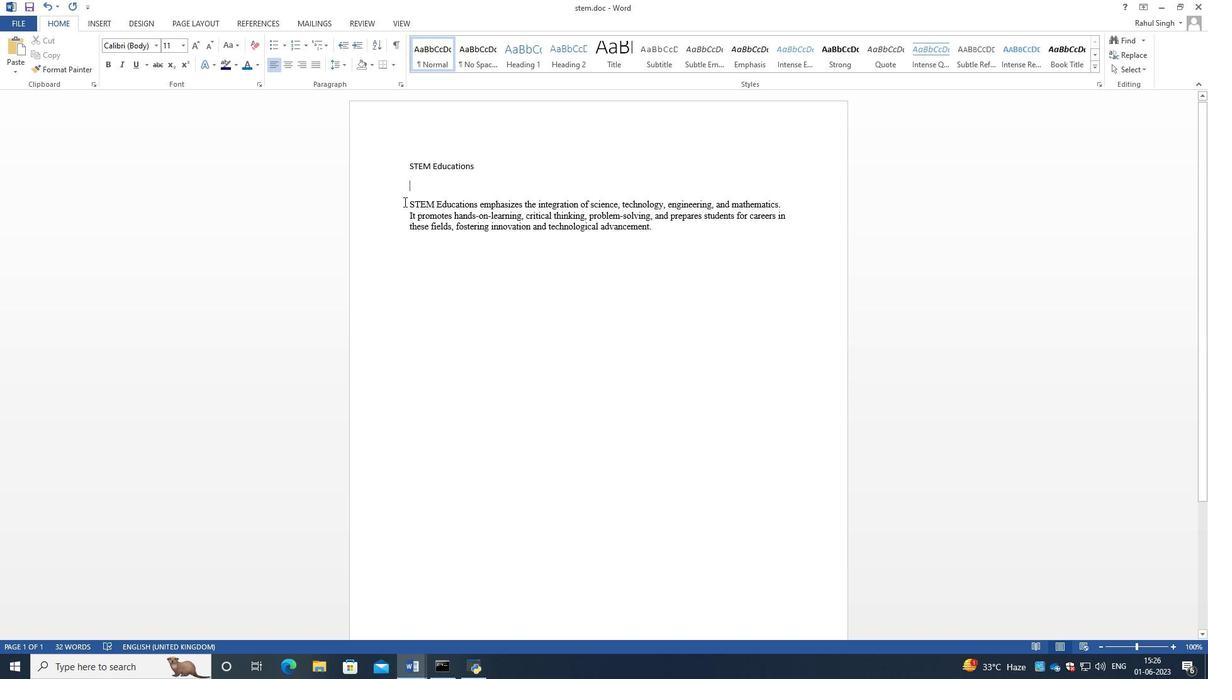 
Action: Mouse moved to (179, 44)
Screenshot: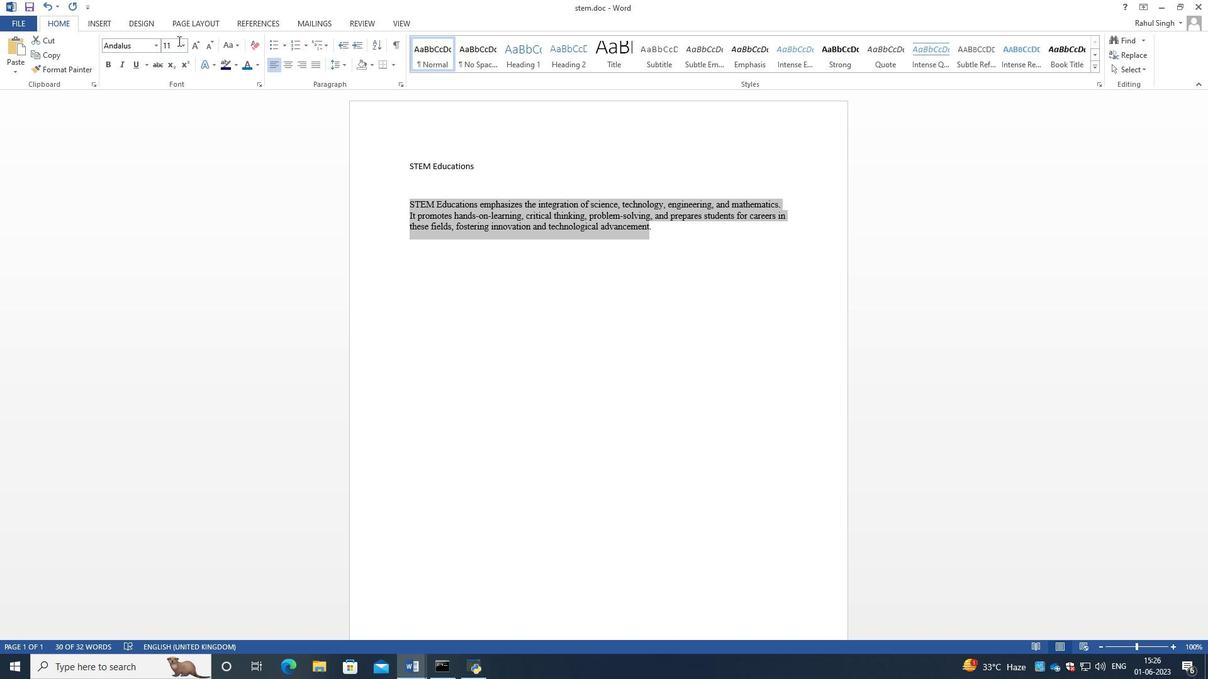 
Action: Mouse pressed left at (179, 44)
Screenshot: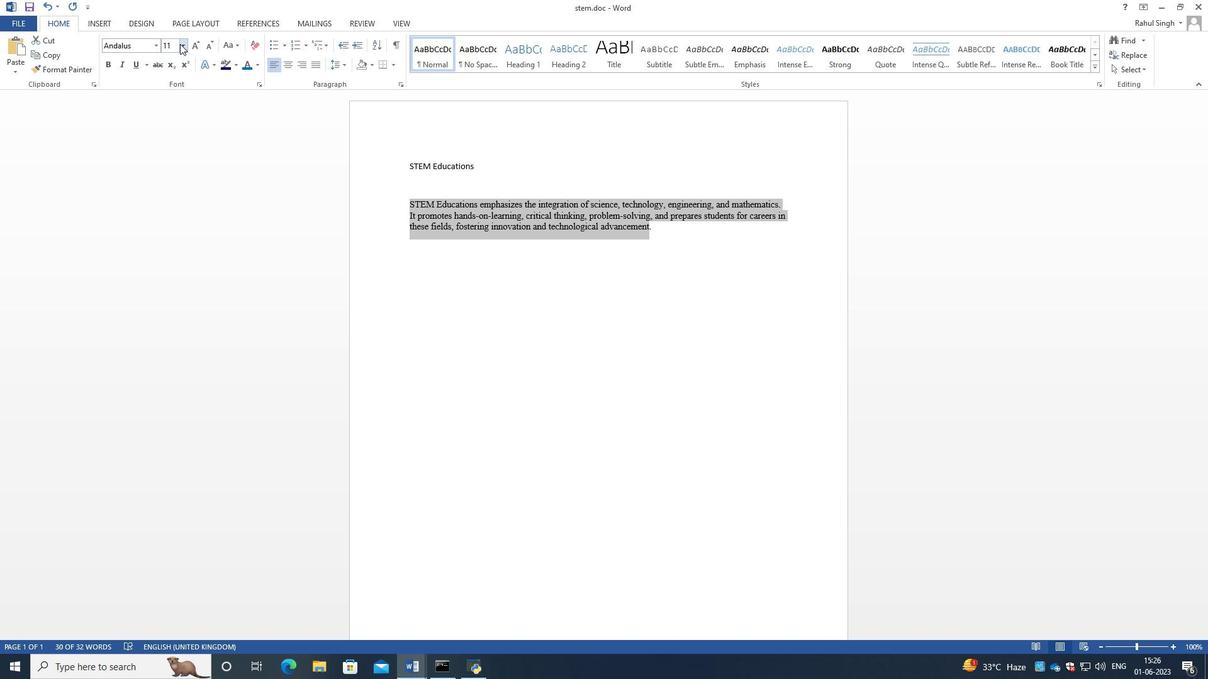 
Action: Mouse moved to (175, 105)
Screenshot: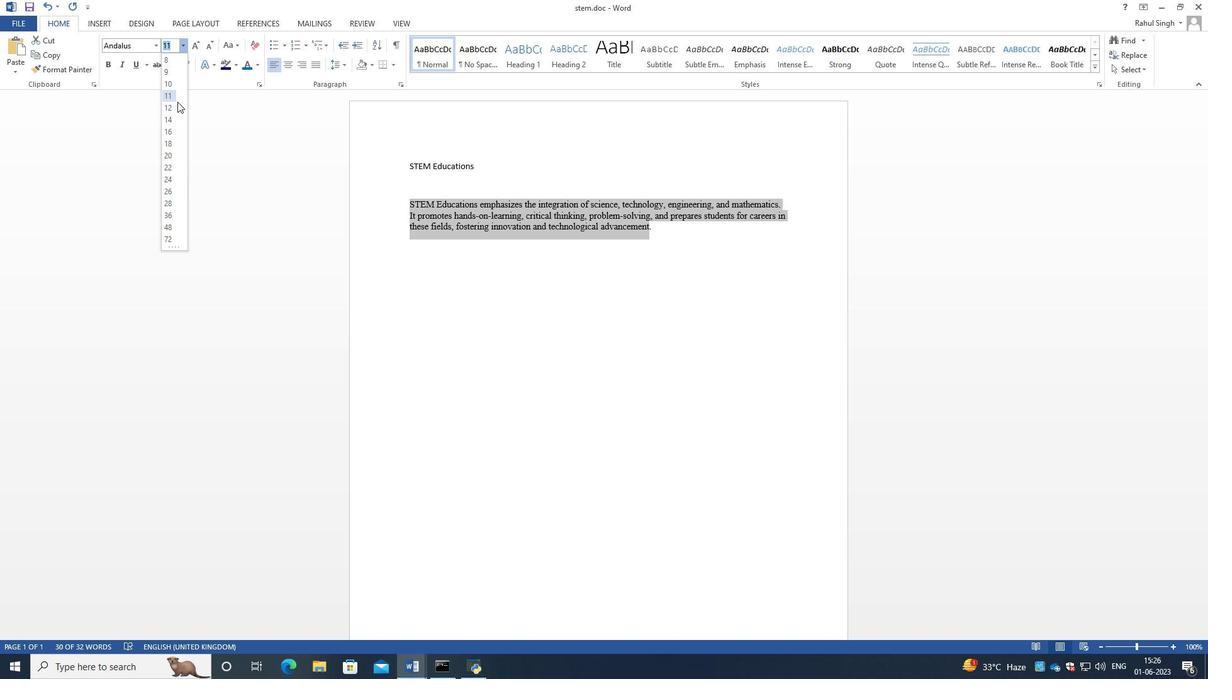 
Action: Mouse pressed left at (175, 105)
Screenshot: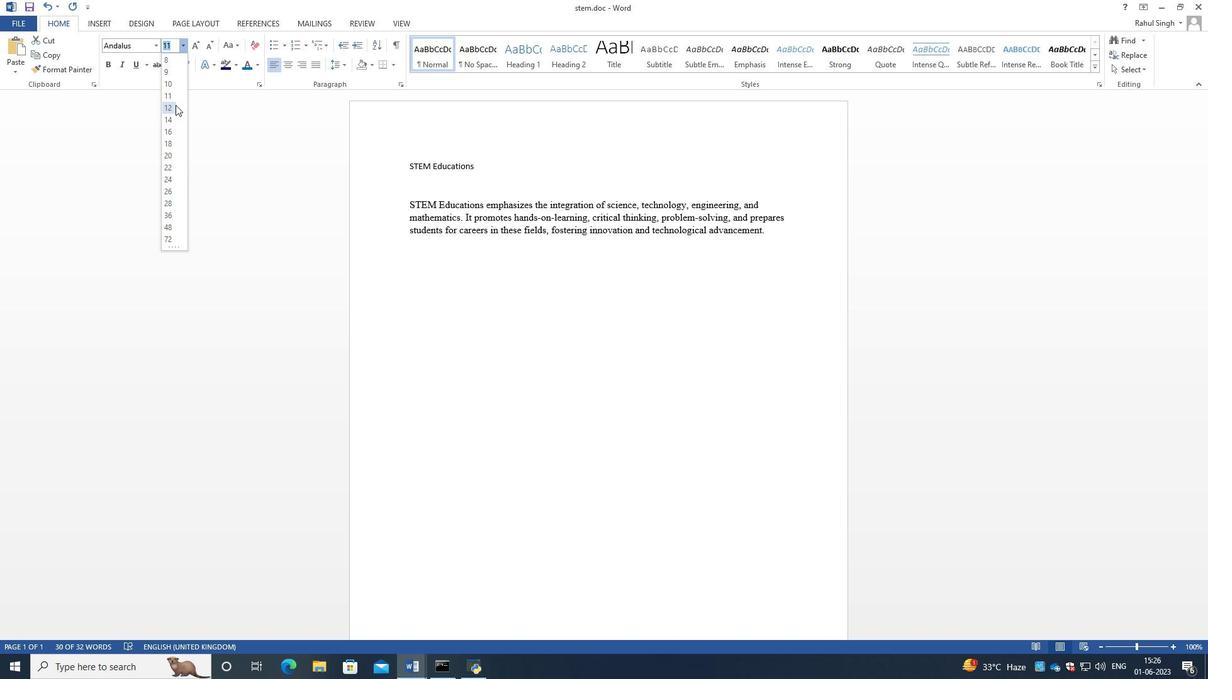 
Action: Mouse moved to (525, 152)
Screenshot: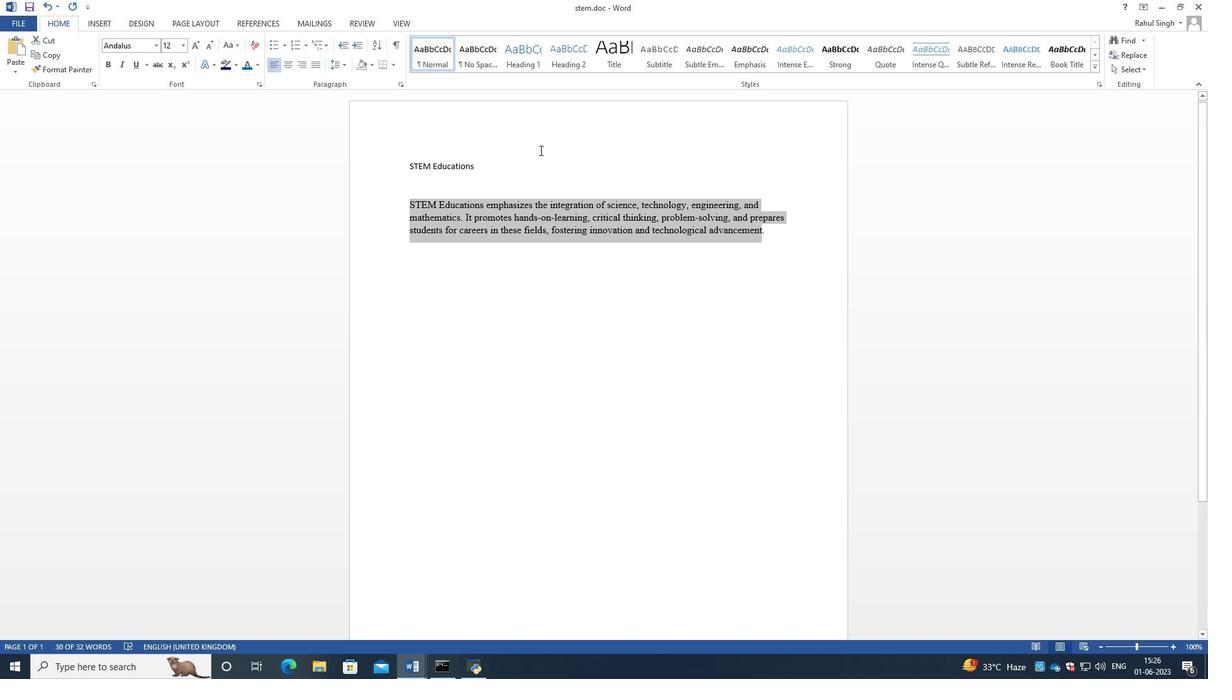 
Action: Mouse pressed left at (525, 152)
Screenshot: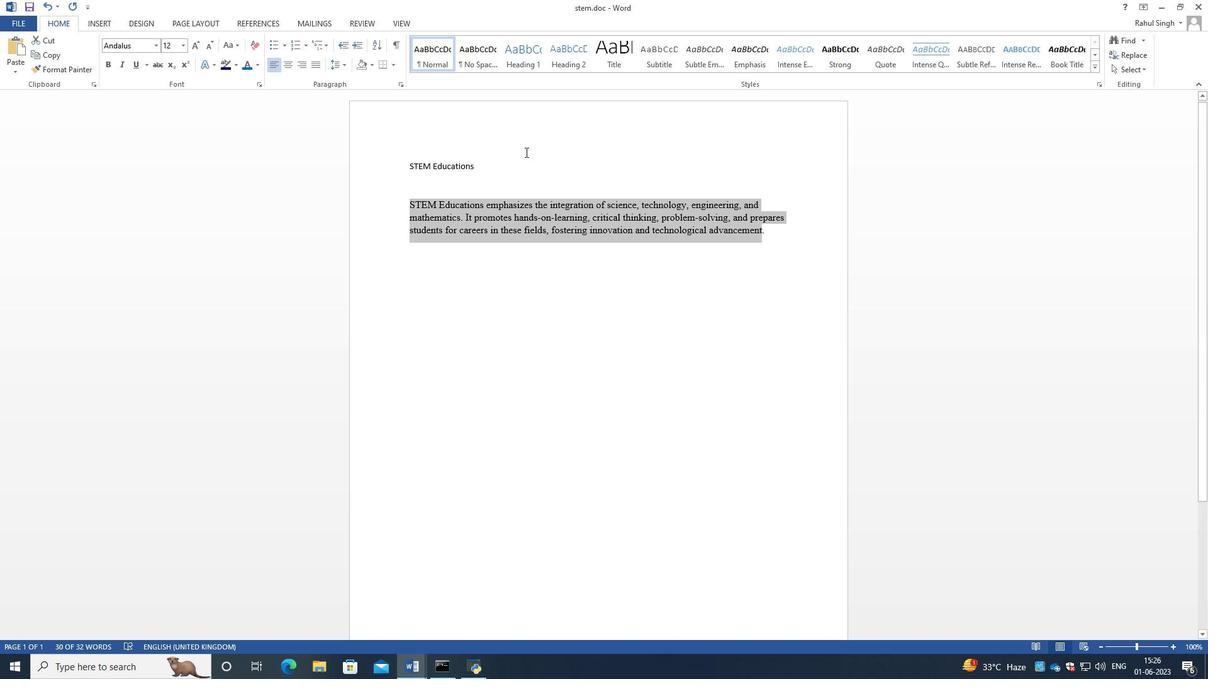 
Action: Mouse moved to (482, 169)
Screenshot: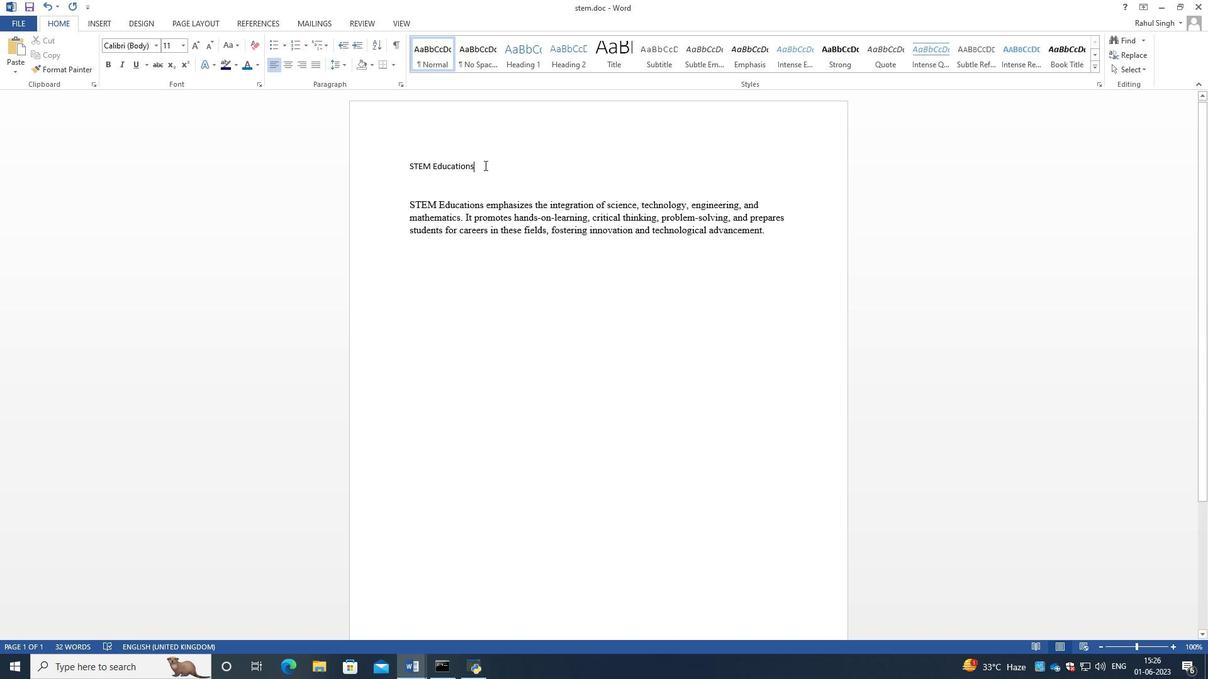 
Action: Mouse pressed left at (482, 169)
Screenshot: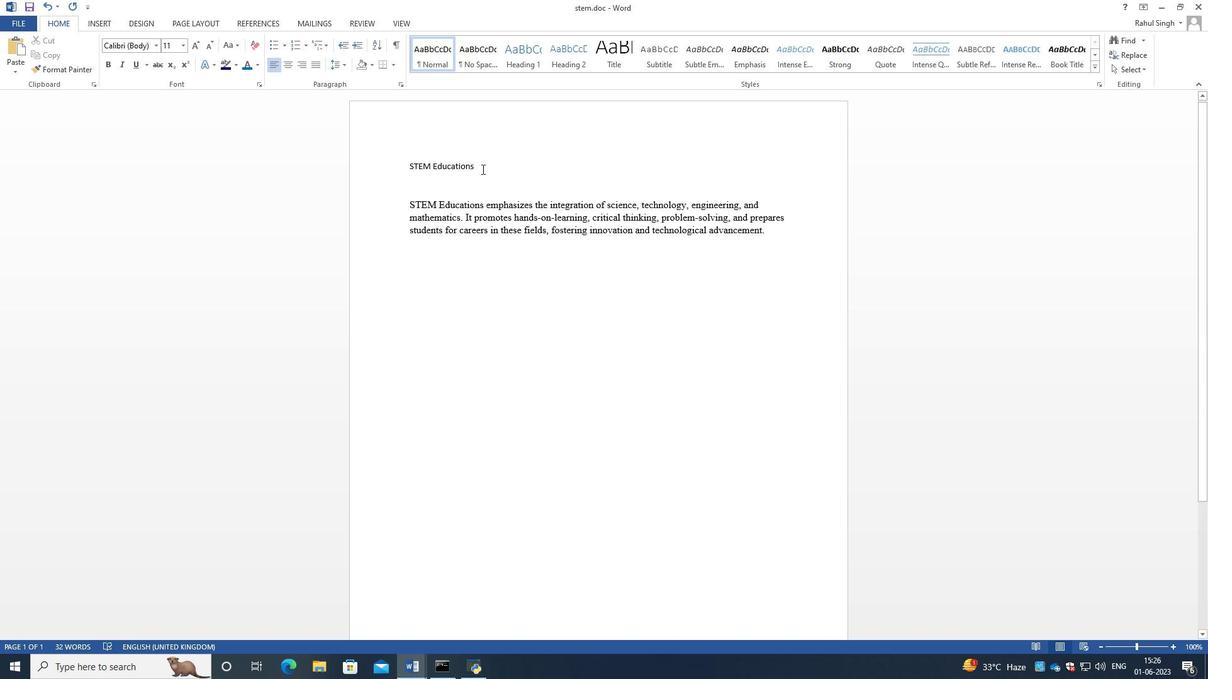 
Action: Mouse moved to (150, 45)
Screenshot: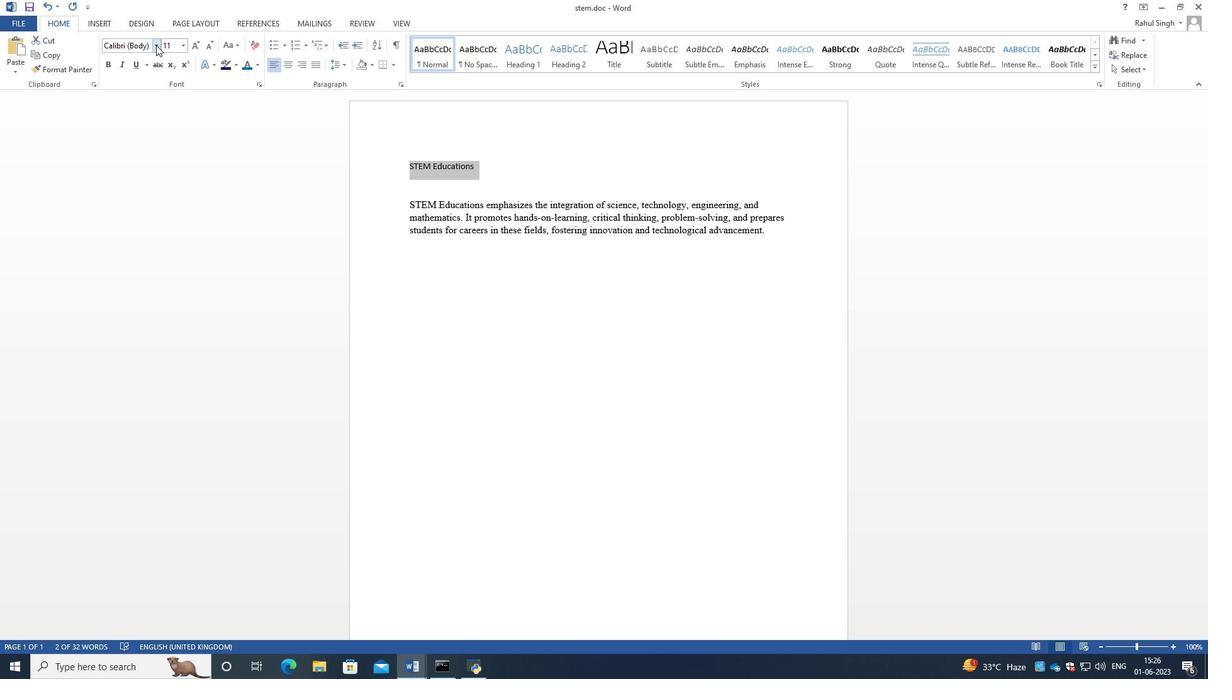 
Action: Mouse pressed left at (150, 45)
Screenshot: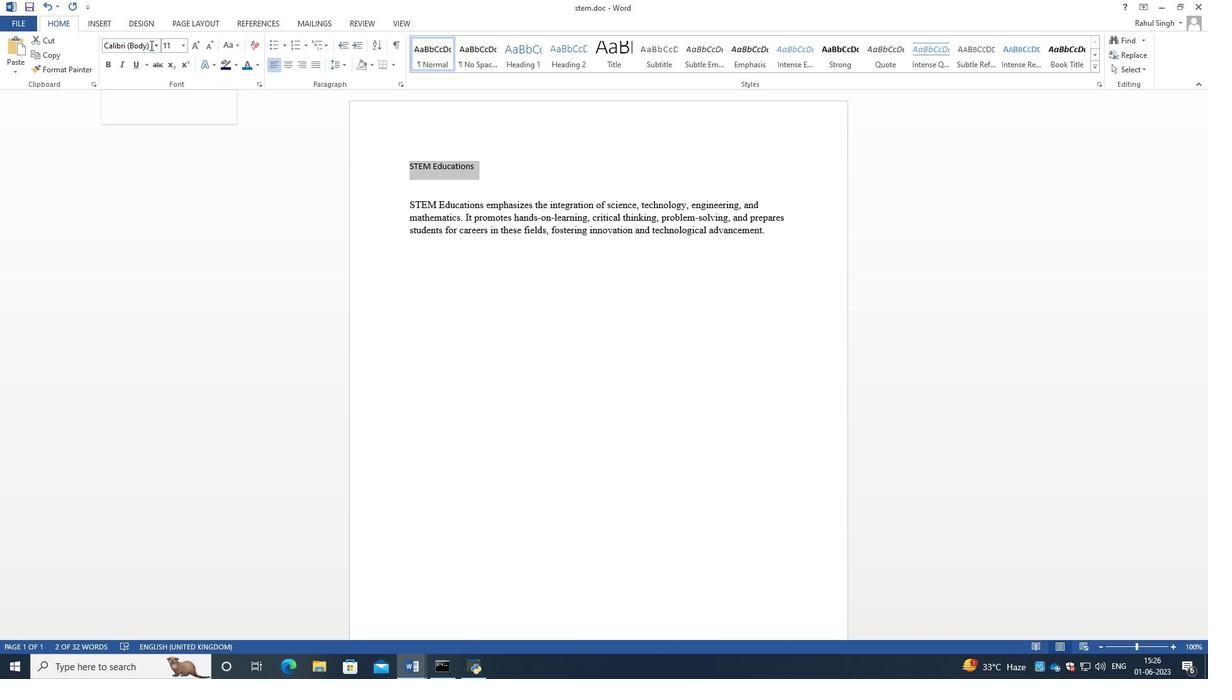 
Action: Key pressed ele<Key.tab><Key.enter>
Screenshot: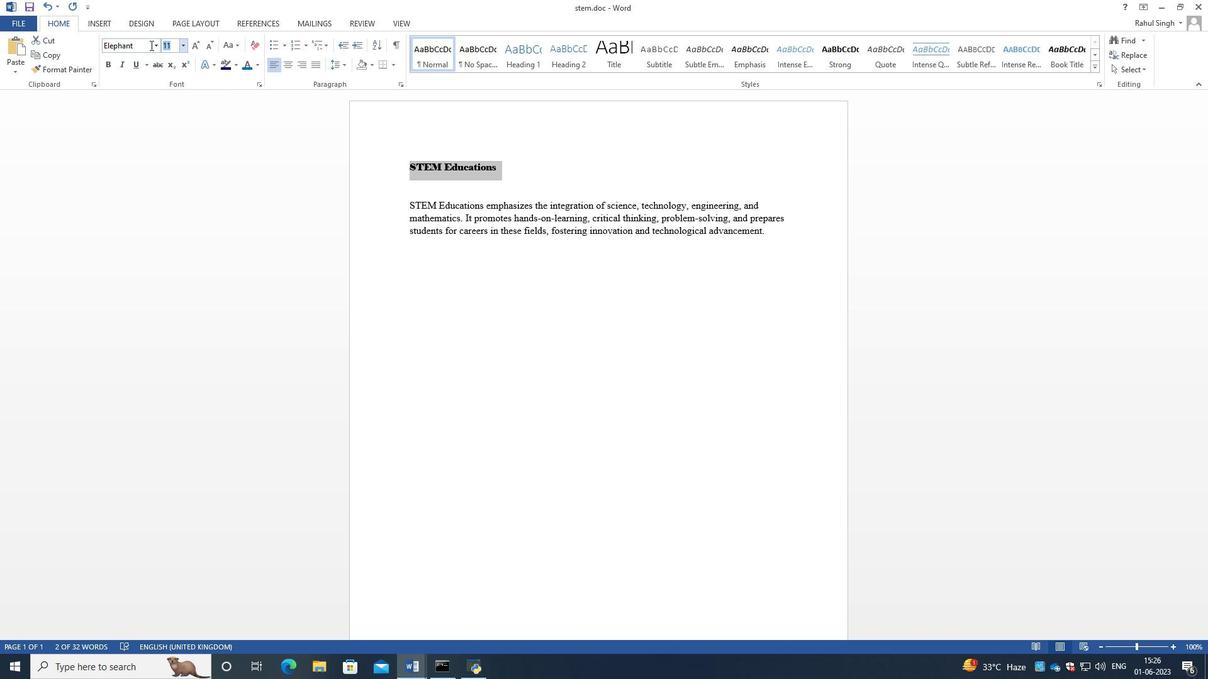 
Action: Mouse moved to (184, 48)
Screenshot: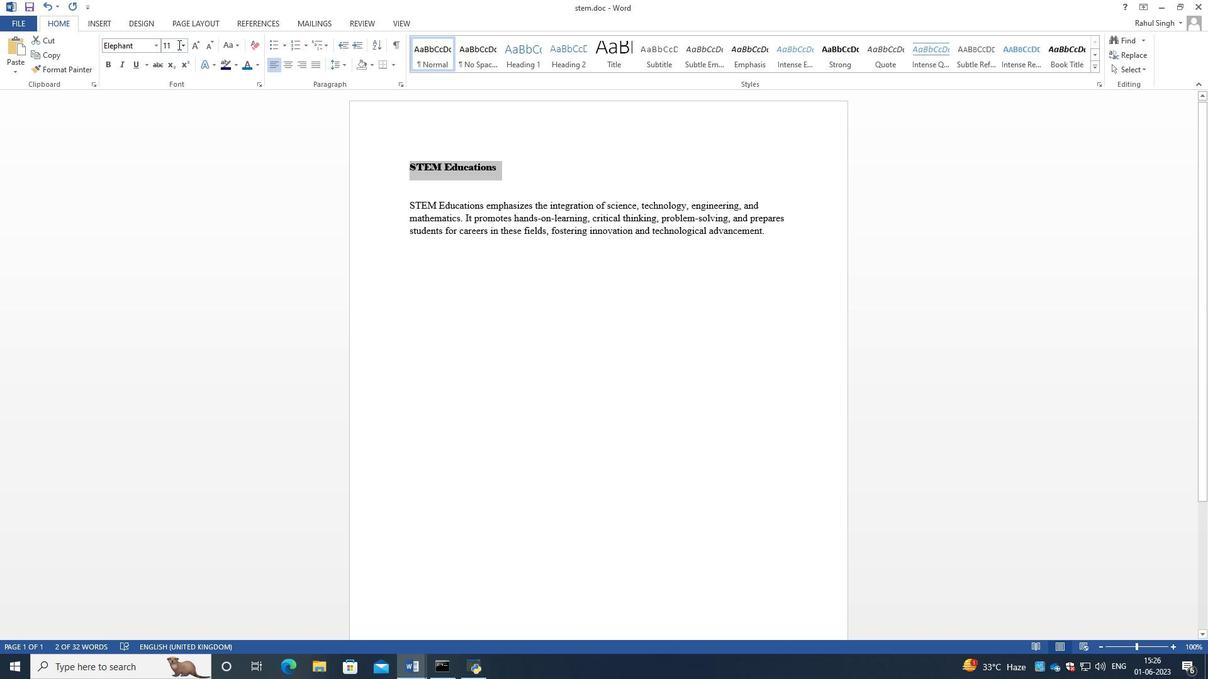 
Action: Mouse pressed left at (184, 48)
Screenshot: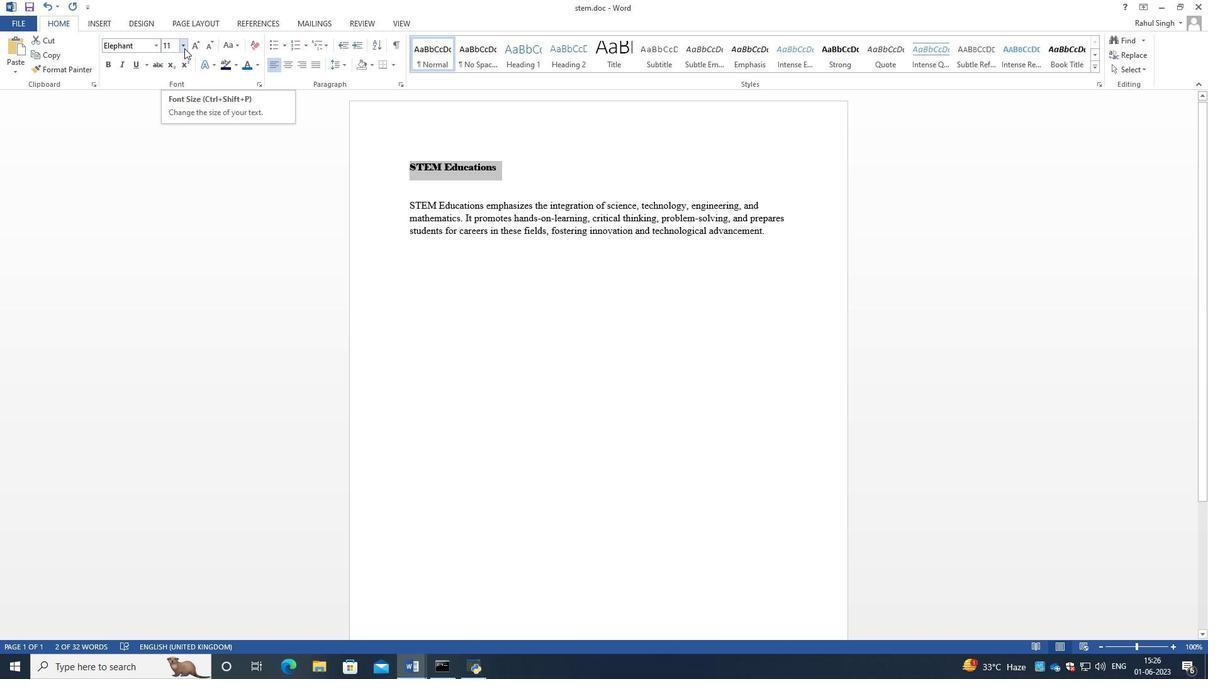 
Action: Mouse moved to (173, 130)
Screenshot: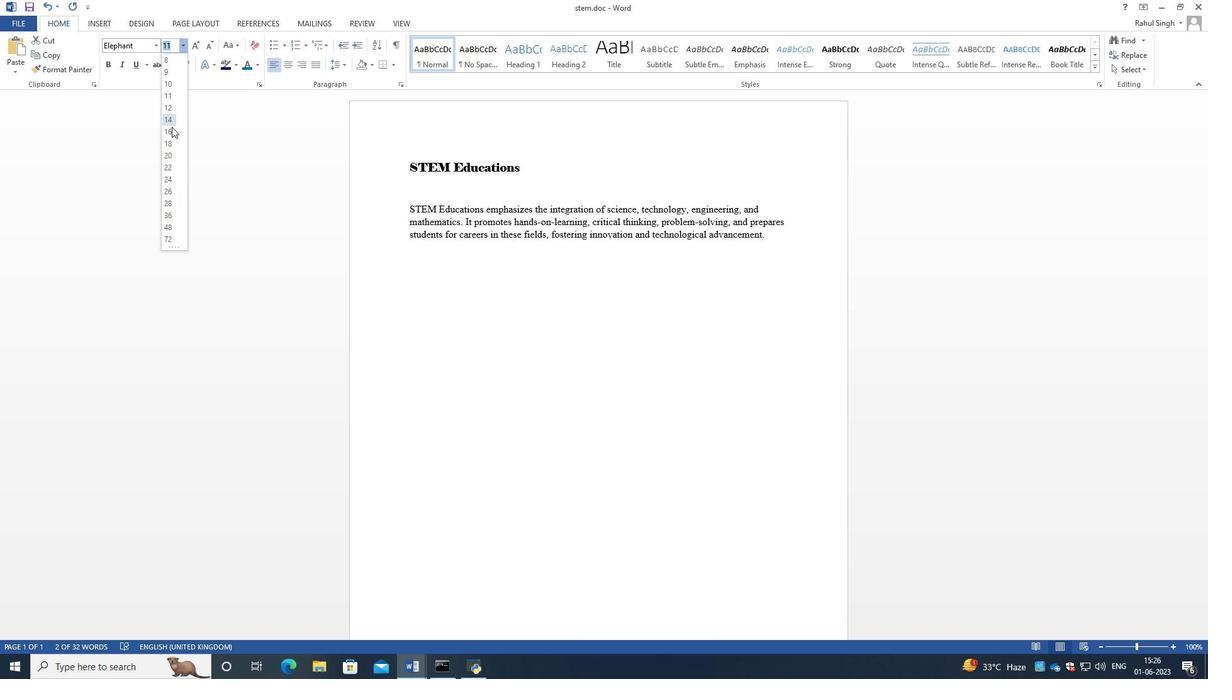 
Action: Mouse pressed left at (173, 130)
Screenshot: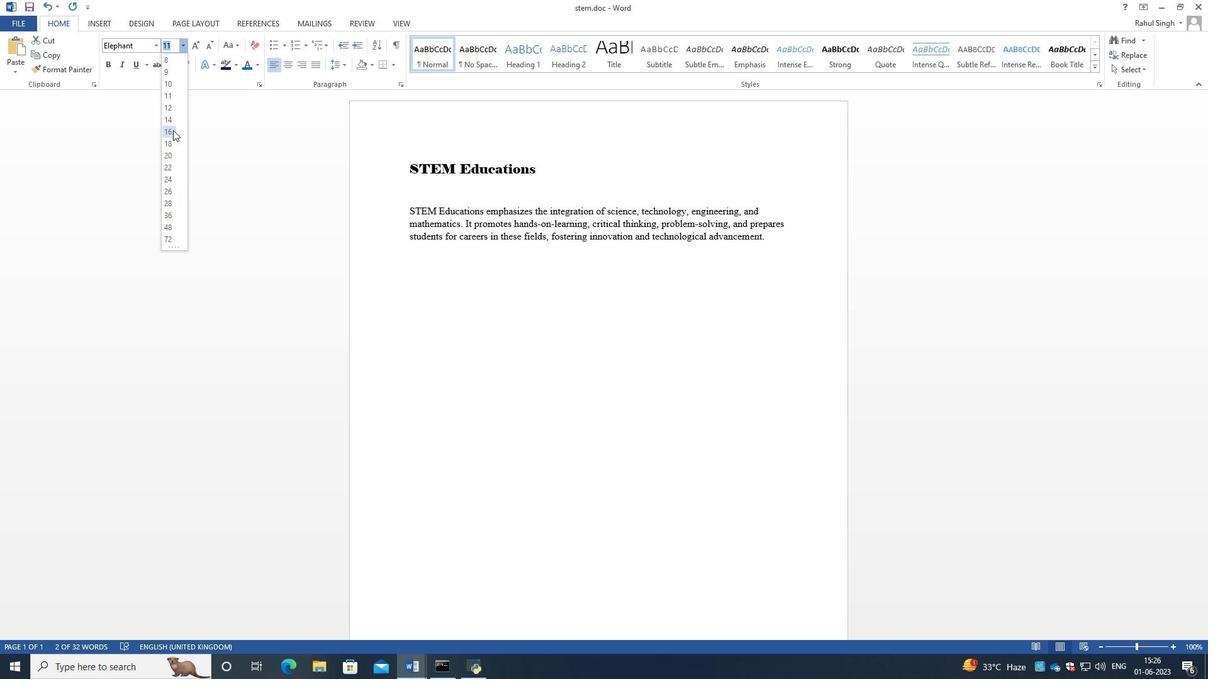 
Action: Mouse moved to (290, 62)
Screenshot: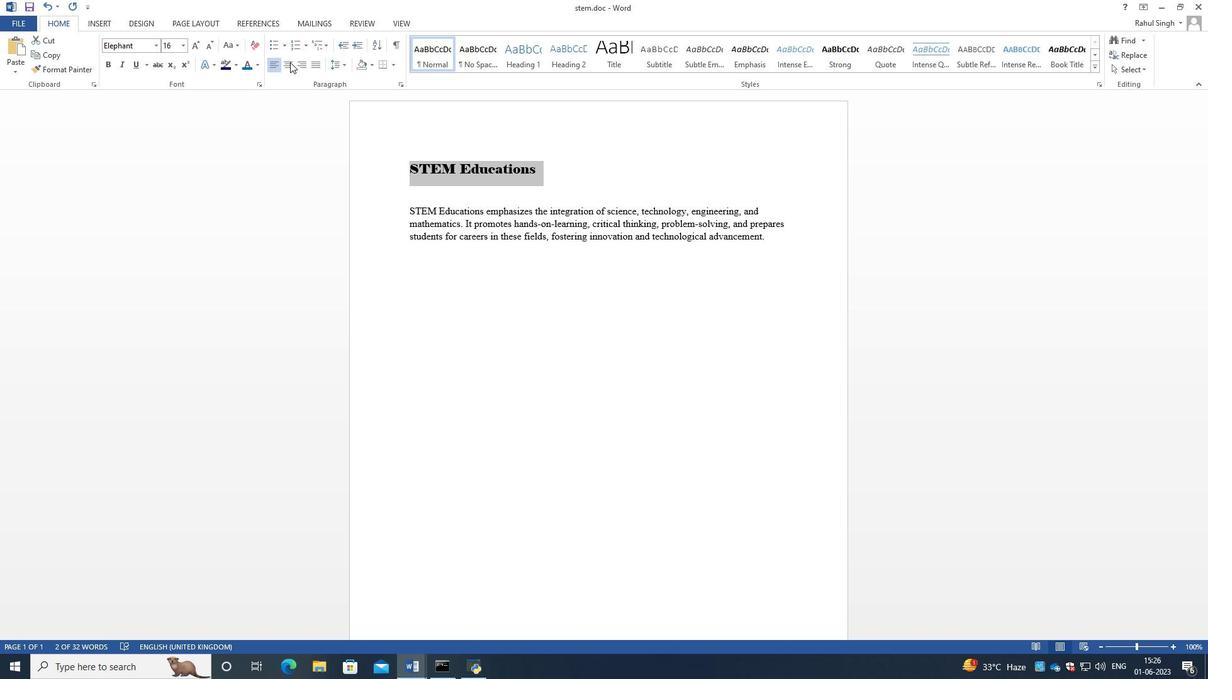 
Action: Mouse pressed left at (290, 62)
Screenshot: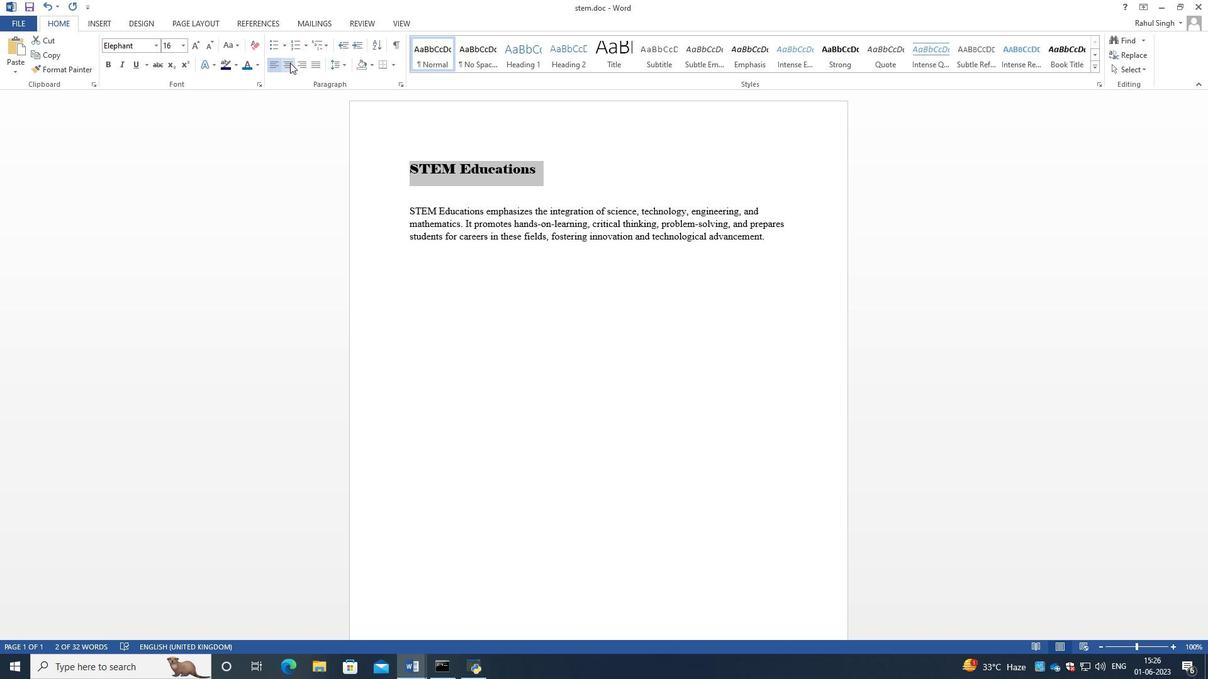 
Action: Mouse moved to (436, 322)
Screenshot: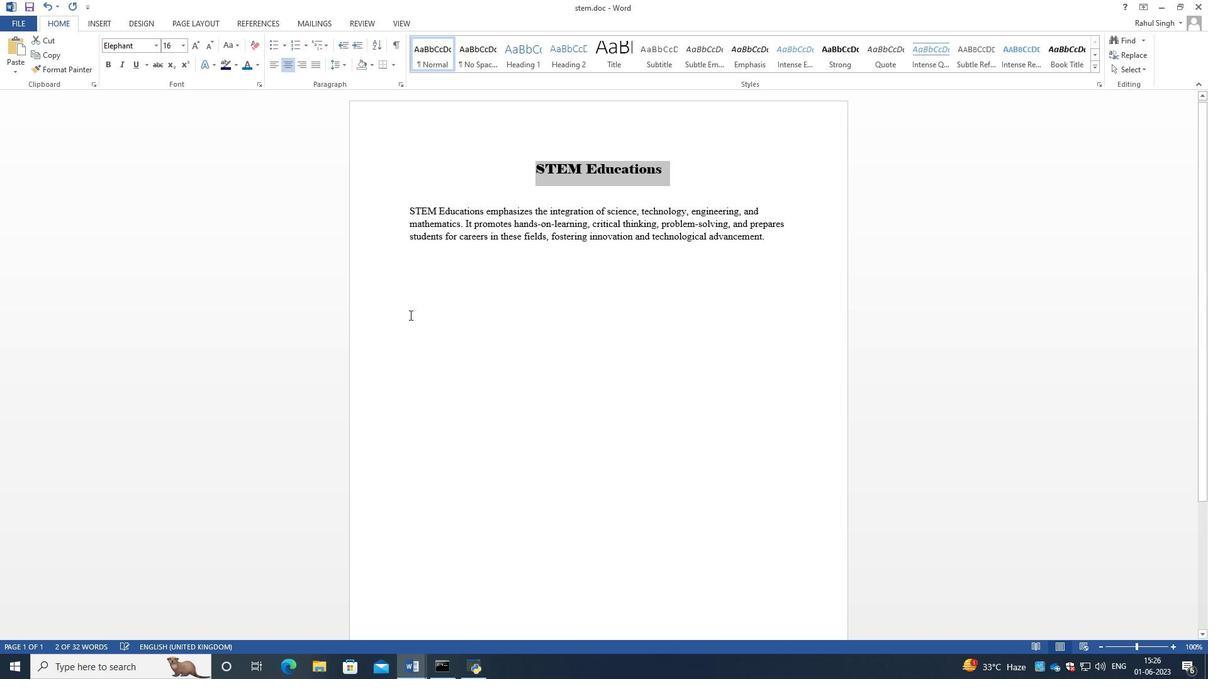 
Action: Mouse pressed left at (436, 322)
Screenshot: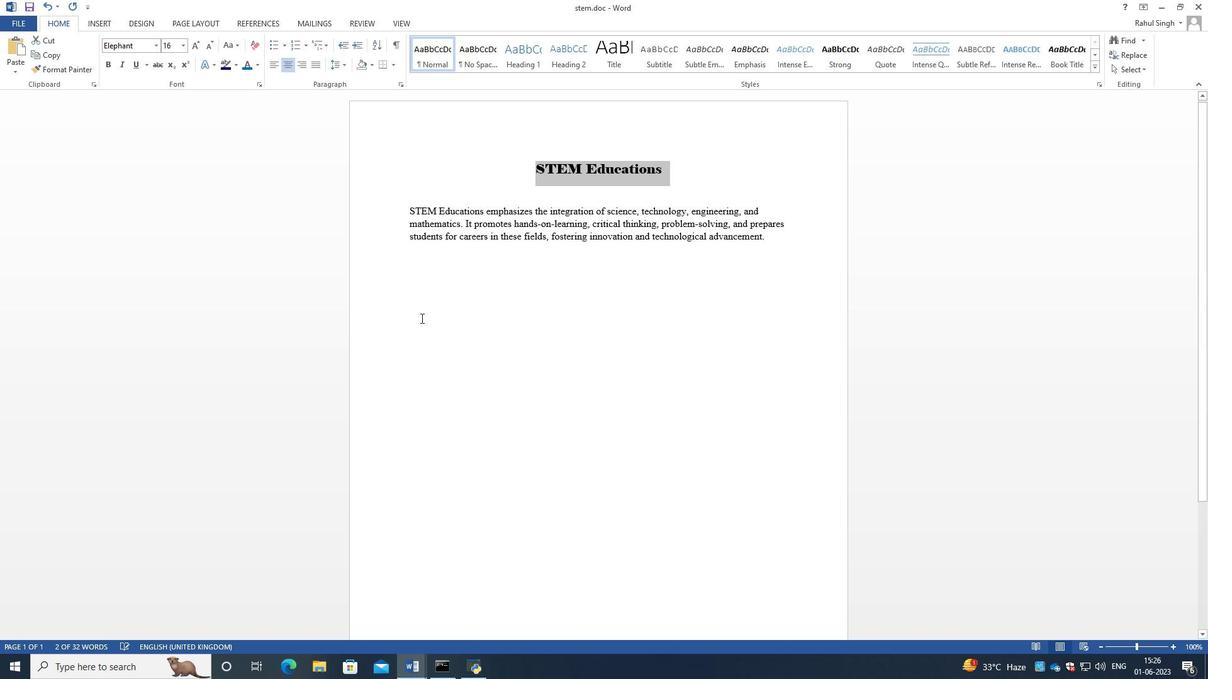 
Action: Mouse moved to (527, 266)
Screenshot: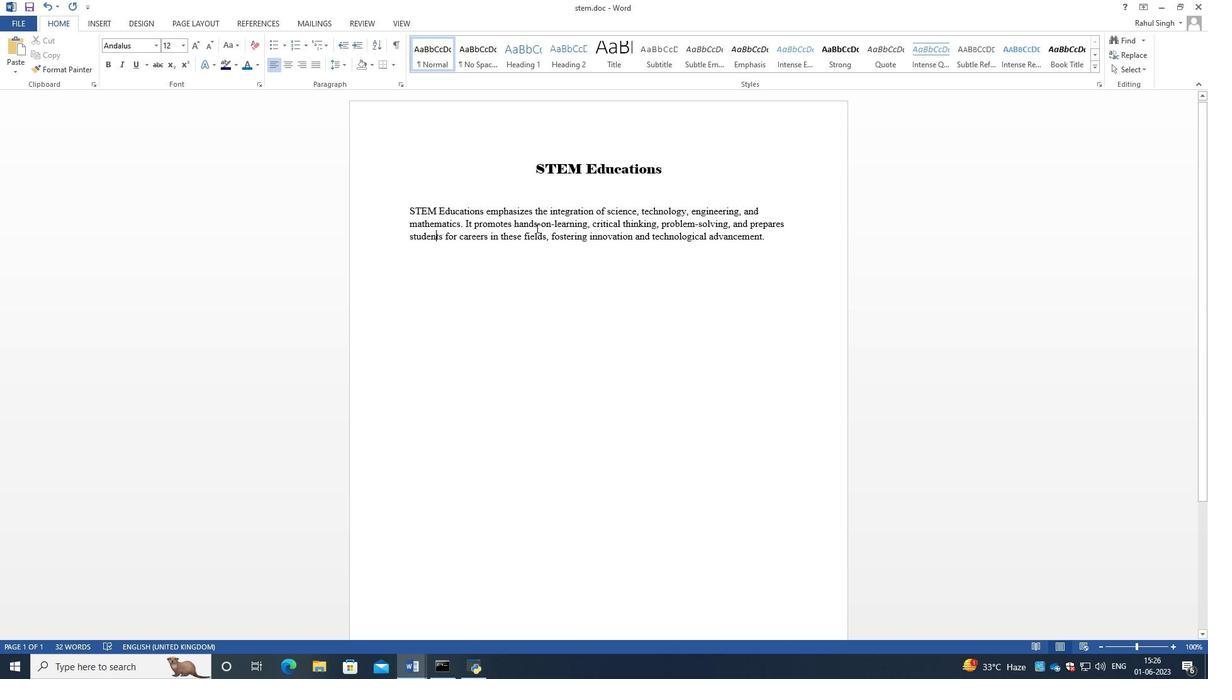 
